 Task: Find connections with filter location La Chaux-de-Fonds with filter topic #marketing with filter profile language French with filter current company Honda Motorcycle & Scooter India Pvt. Ltd. with filter school FEROZE GANDHI INSTITUTE OF ENGG AND TECHNOLOGY , RAEBARELI with filter industry Ambulance Services with filter service category Marketing with filter keywords title Chief Executive Officer
Action: Mouse moved to (495, 77)
Screenshot: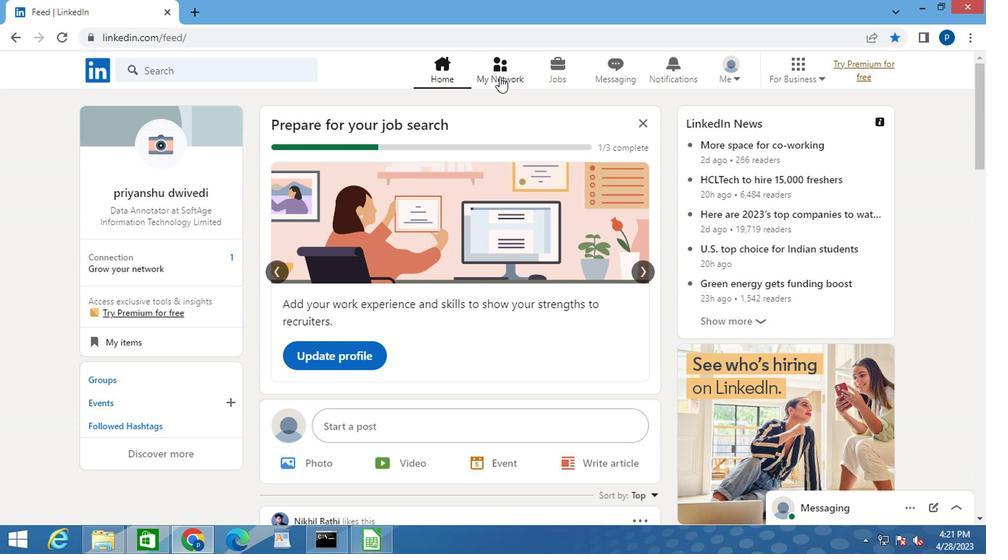 
Action: Mouse pressed left at (495, 77)
Screenshot: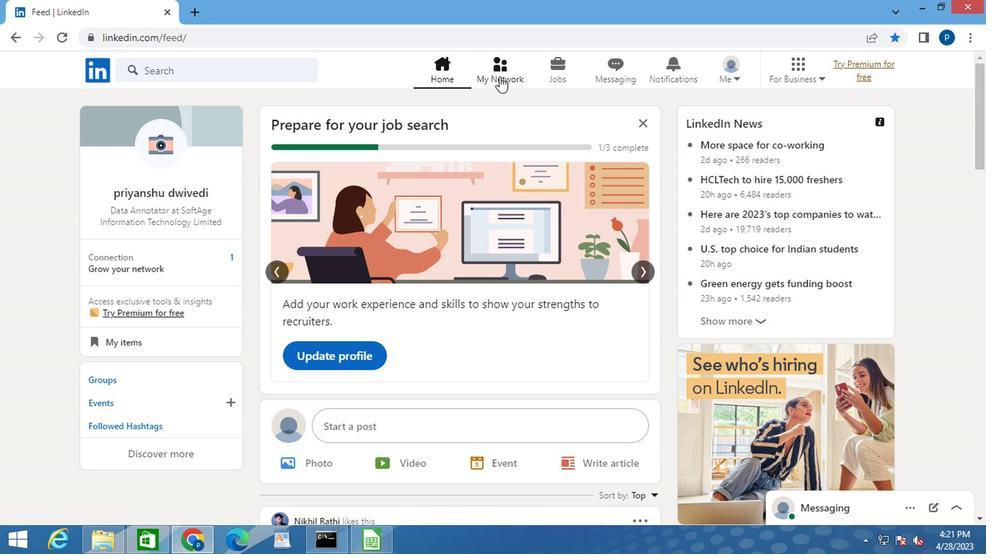 
Action: Mouse moved to (161, 158)
Screenshot: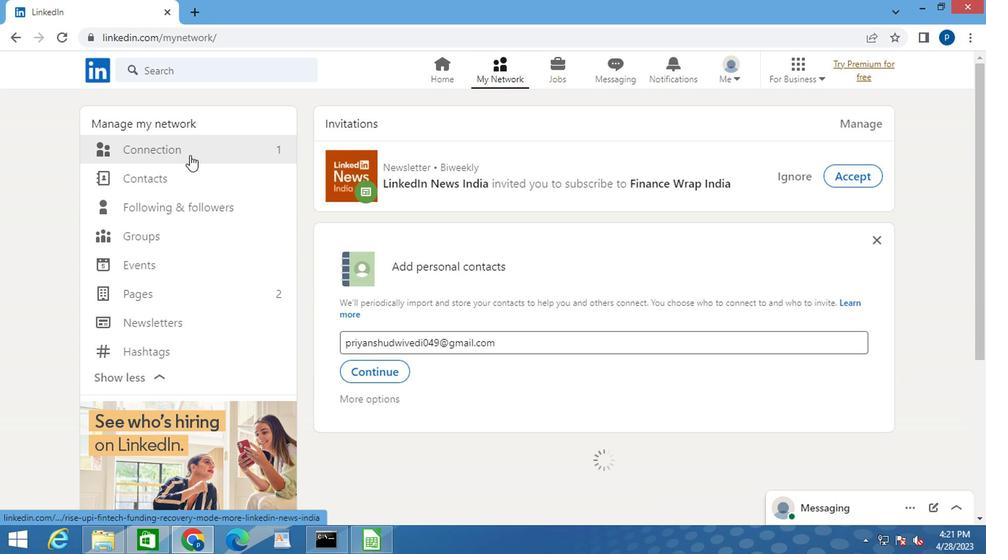
Action: Mouse pressed left at (161, 158)
Screenshot: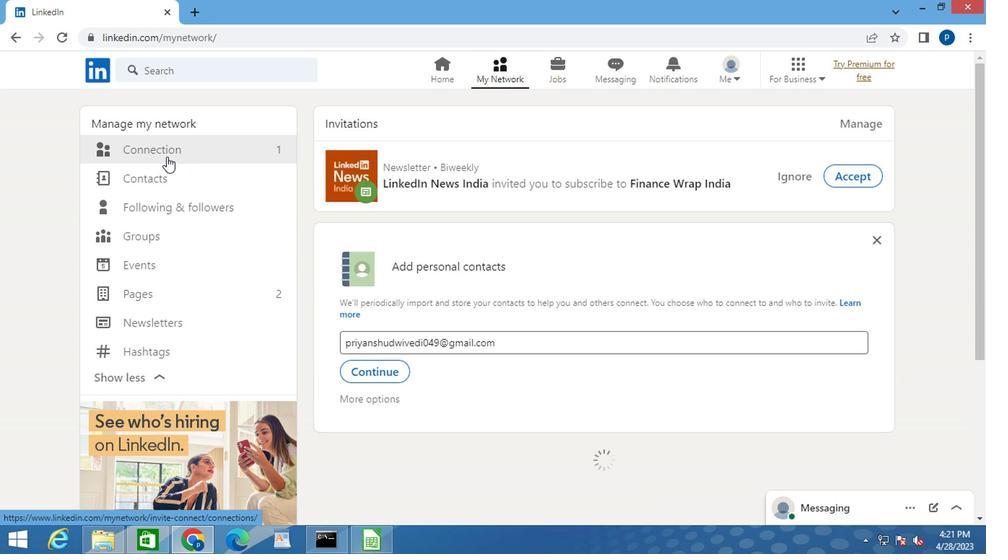 
Action: Mouse moved to (583, 146)
Screenshot: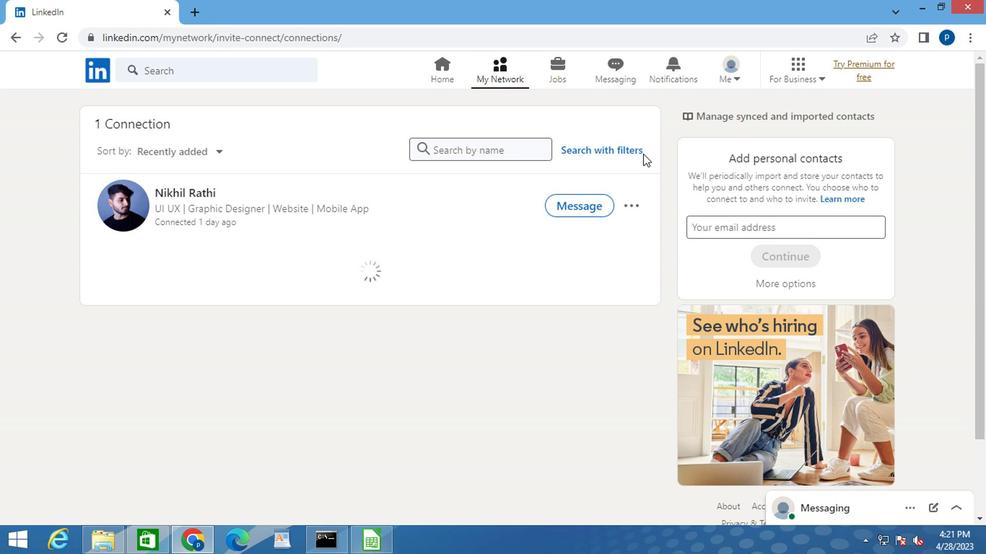 
Action: Mouse pressed left at (583, 146)
Screenshot: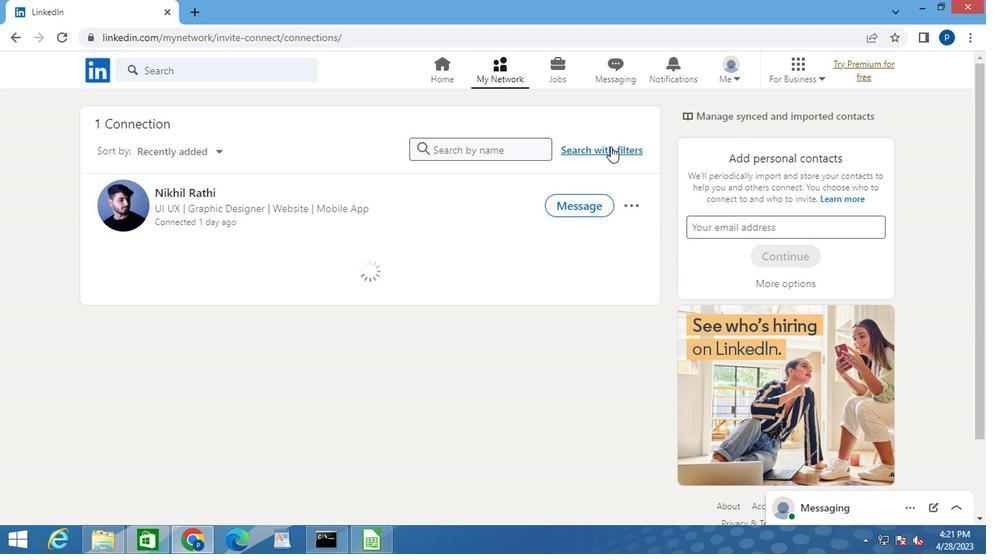 
Action: Mouse moved to (544, 112)
Screenshot: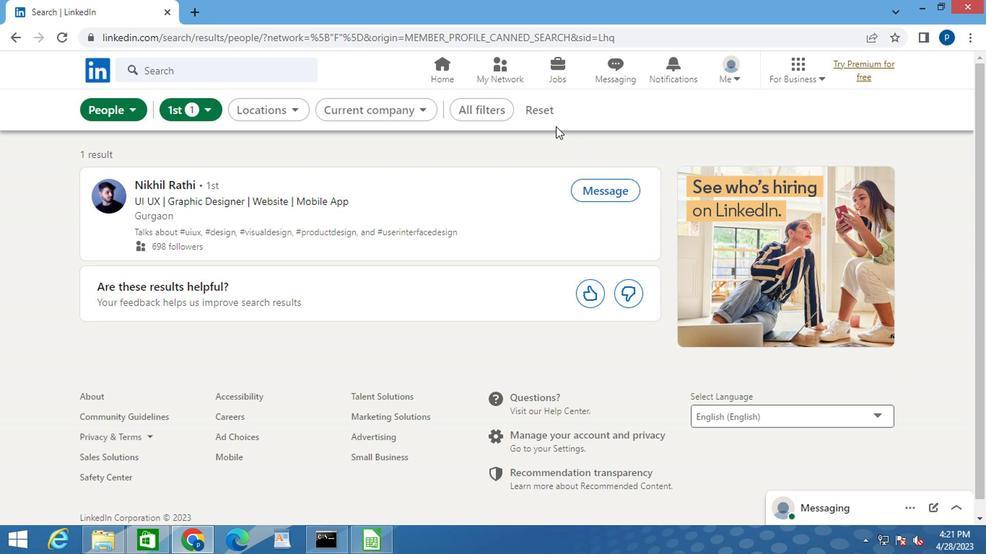 
Action: Mouse pressed left at (544, 112)
Screenshot: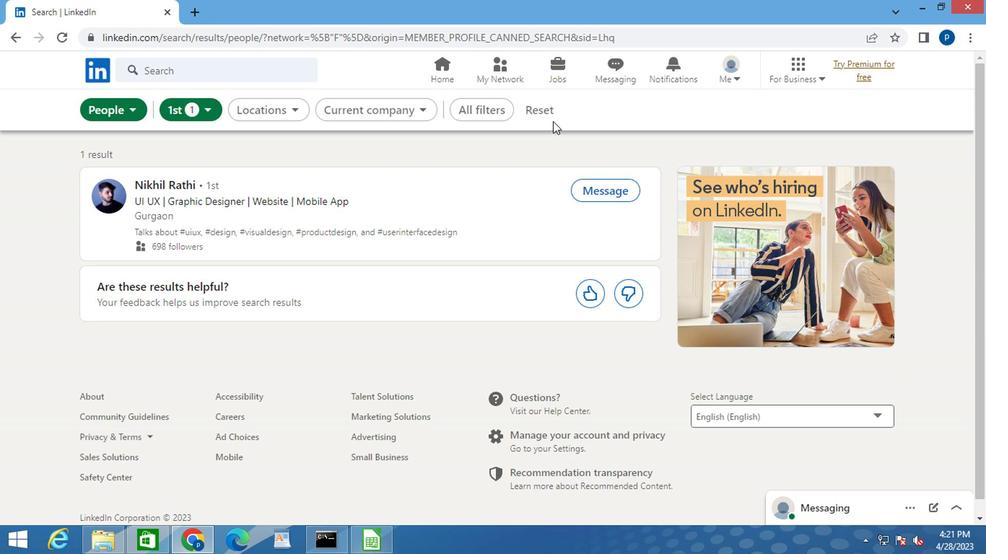 
Action: Mouse moved to (519, 113)
Screenshot: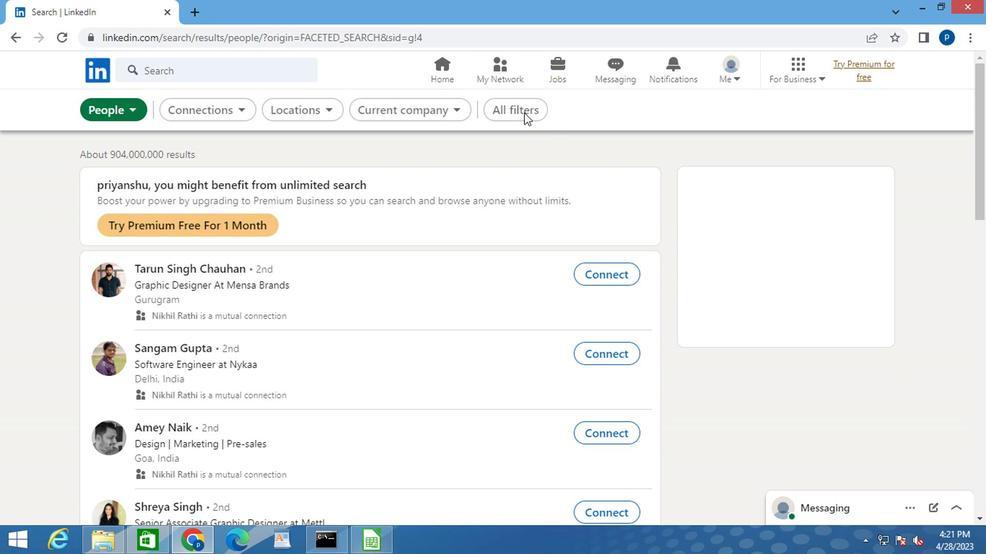 
Action: Mouse pressed left at (519, 113)
Screenshot: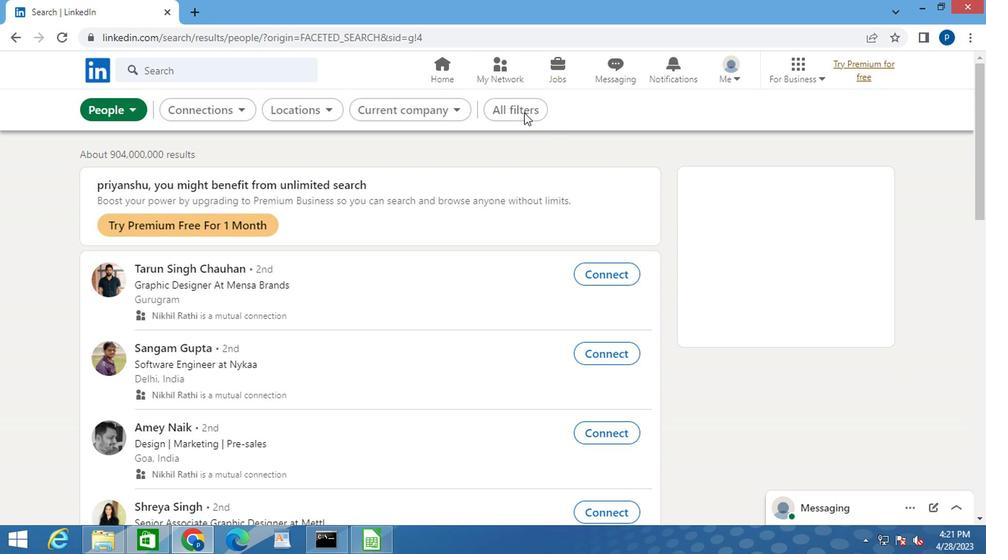 
Action: Mouse moved to (764, 267)
Screenshot: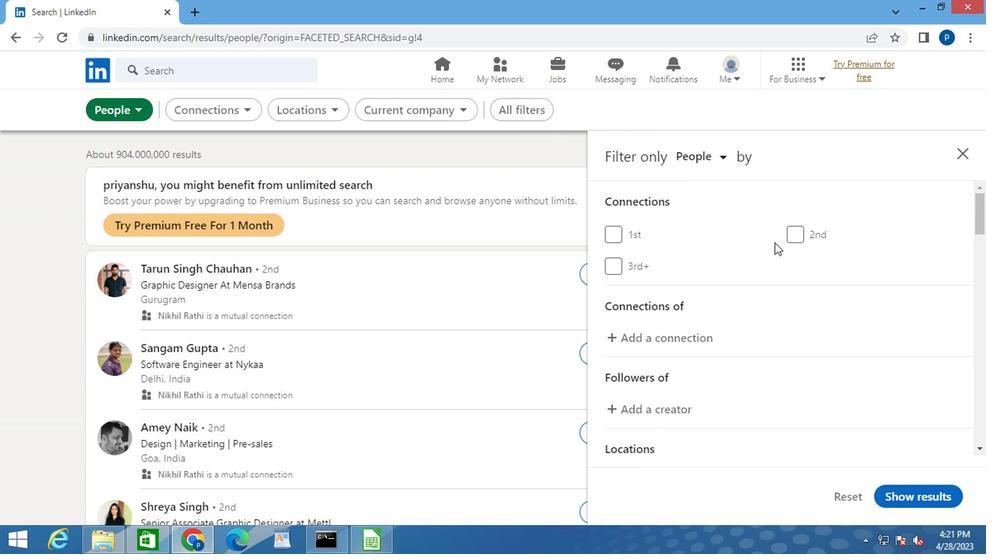 
Action: Mouse scrolled (764, 266) with delta (0, -1)
Screenshot: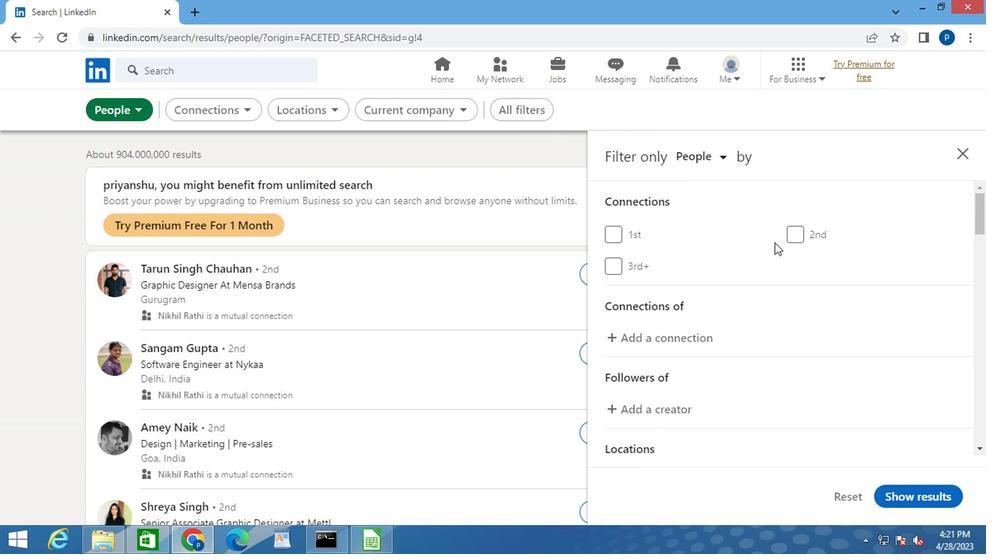
Action: Mouse moved to (764, 267)
Screenshot: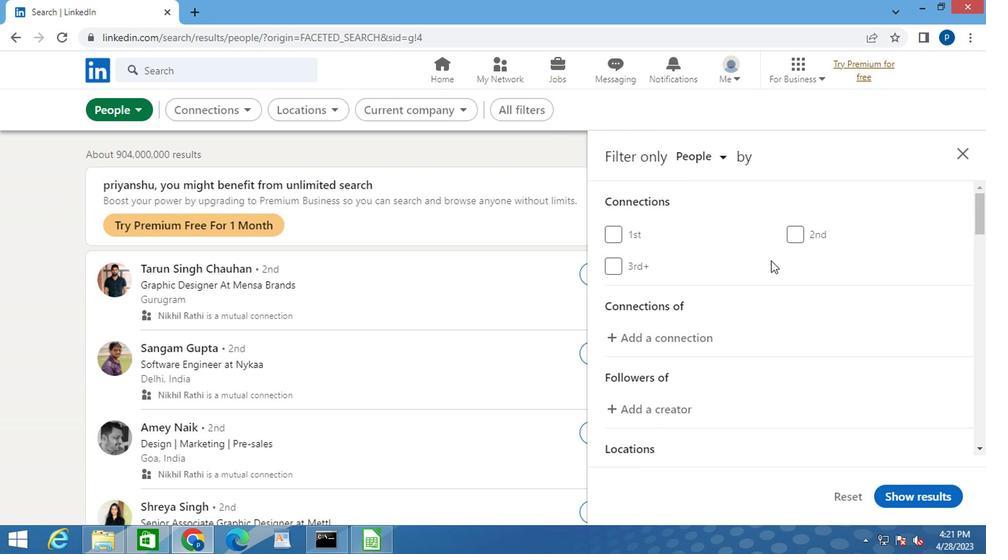 
Action: Mouse scrolled (764, 267) with delta (0, 0)
Screenshot: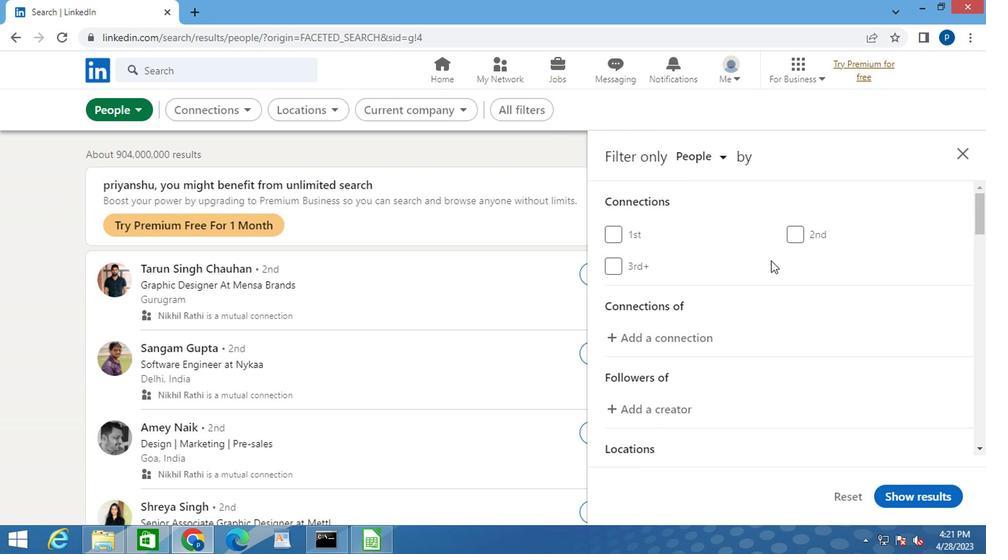 
Action: Mouse moved to (763, 268)
Screenshot: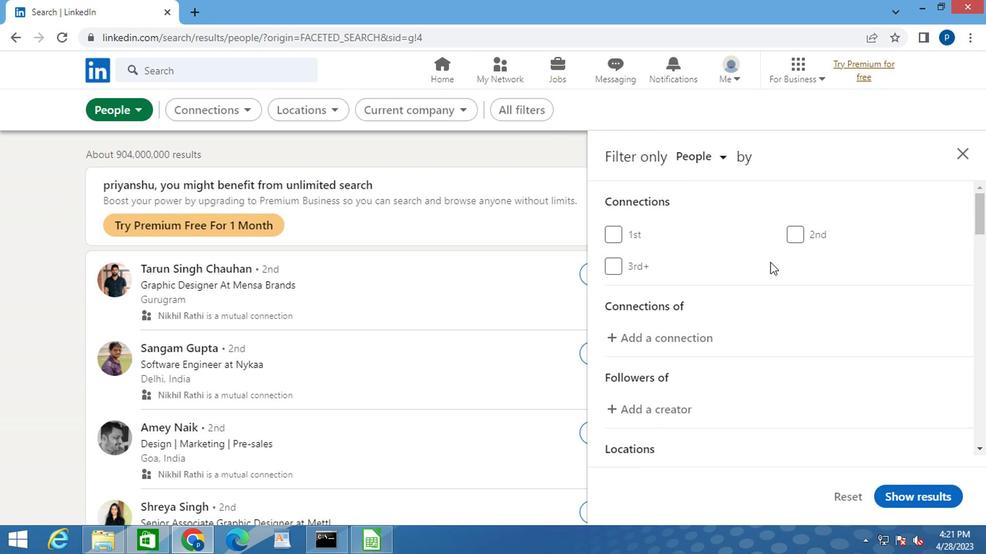 
Action: Mouse scrolled (763, 267) with delta (0, 0)
Screenshot: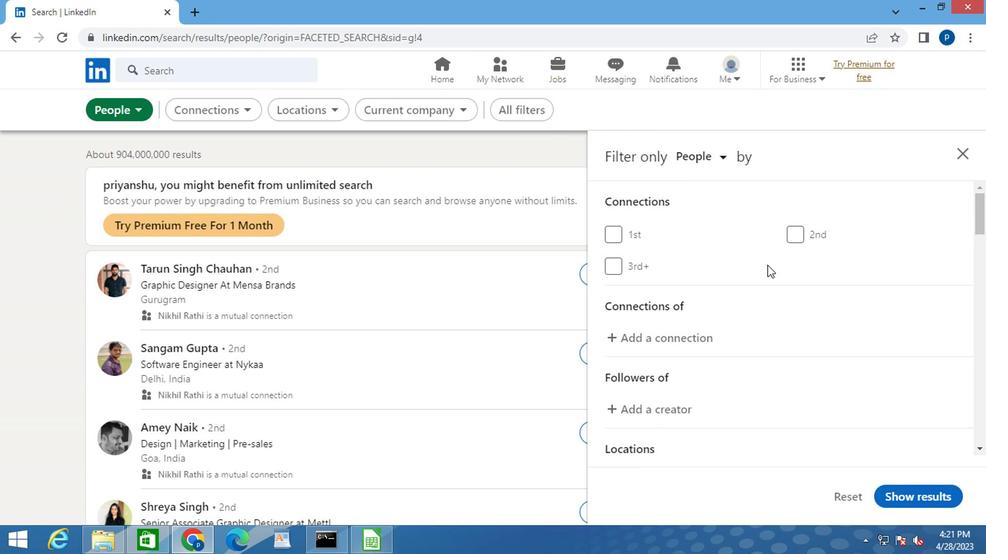 
Action: Mouse moved to (802, 326)
Screenshot: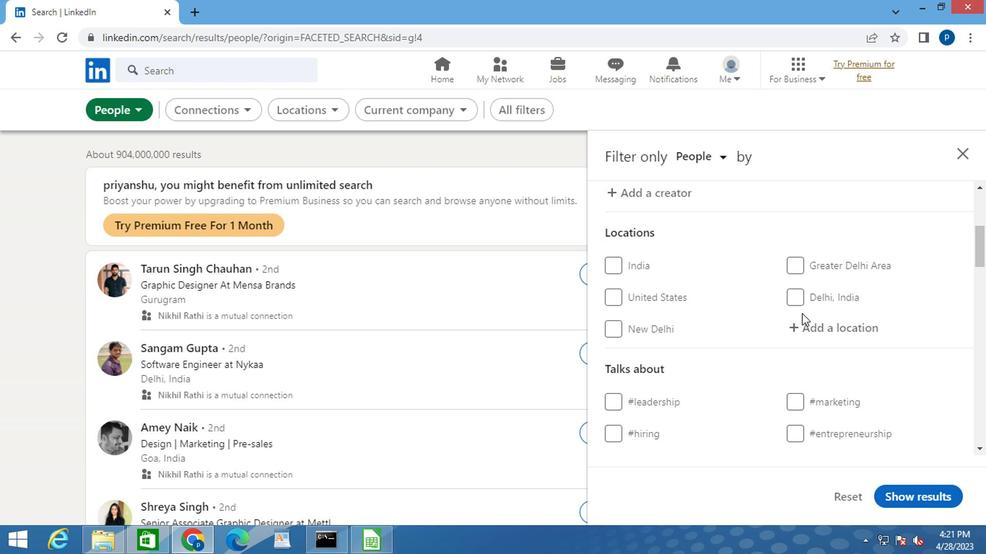 
Action: Mouse pressed left at (802, 326)
Screenshot: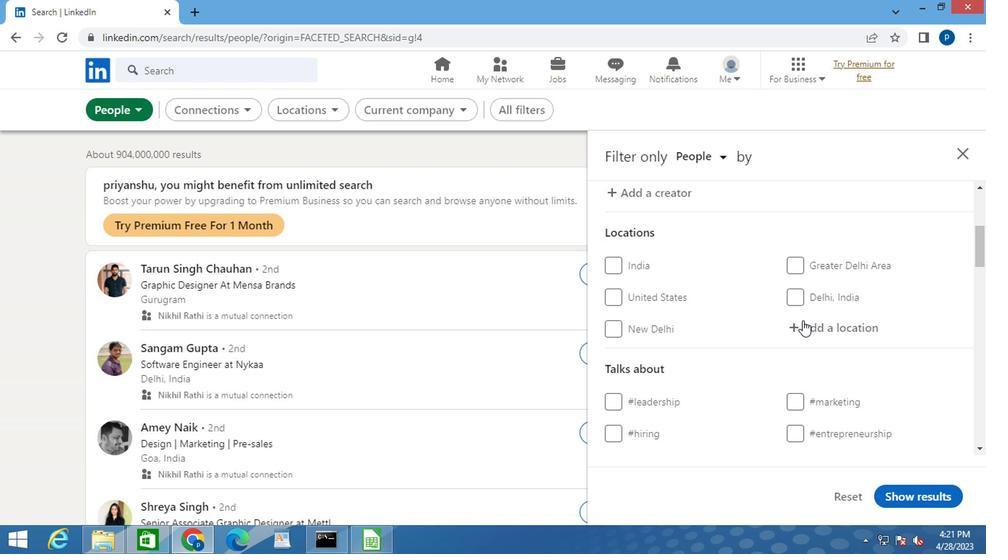 
Action: Key pressed l<Key.caps_lock>a<Key.space><Key.caps_lock>c<Key.caps_lock>haux
Screenshot: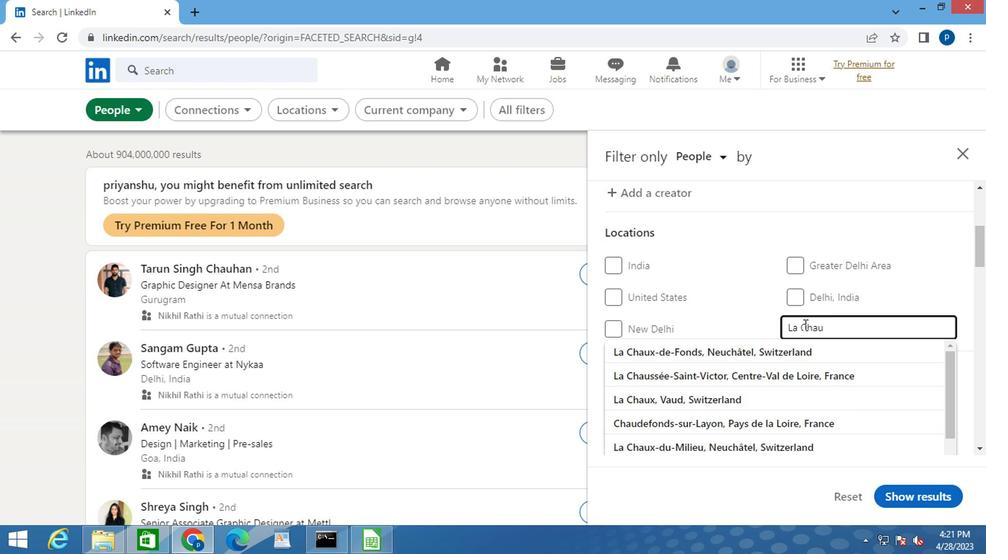 
Action: Mouse moved to (759, 350)
Screenshot: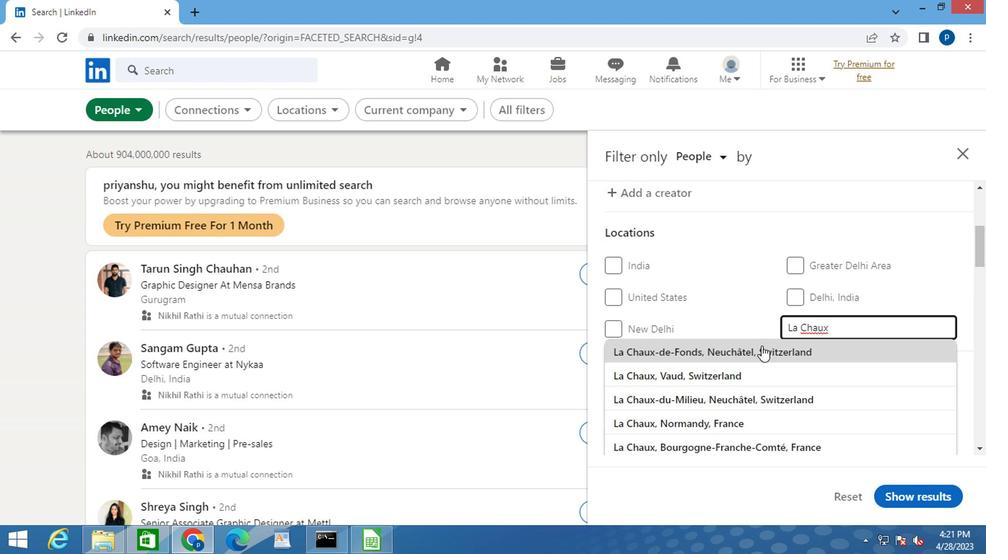 
Action: Mouse pressed left at (759, 350)
Screenshot: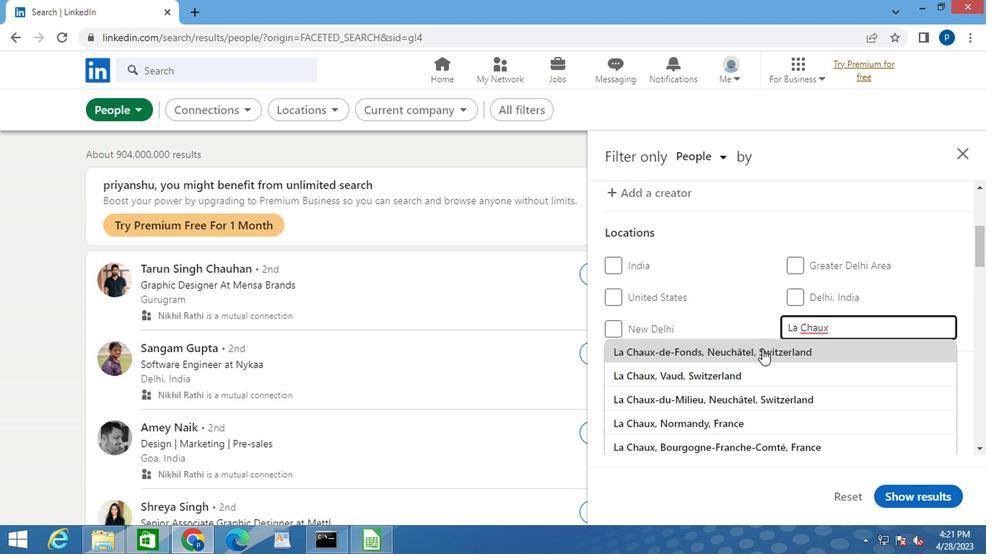 
Action: Mouse moved to (734, 329)
Screenshot: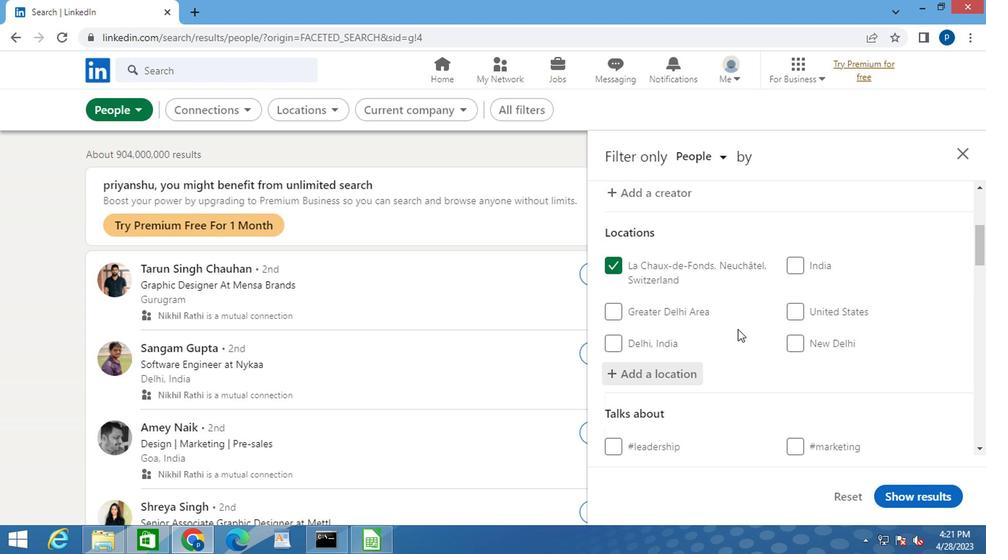 
Action: Mouse scrolled (734, 329) with delta (0, 0)
Screenshot: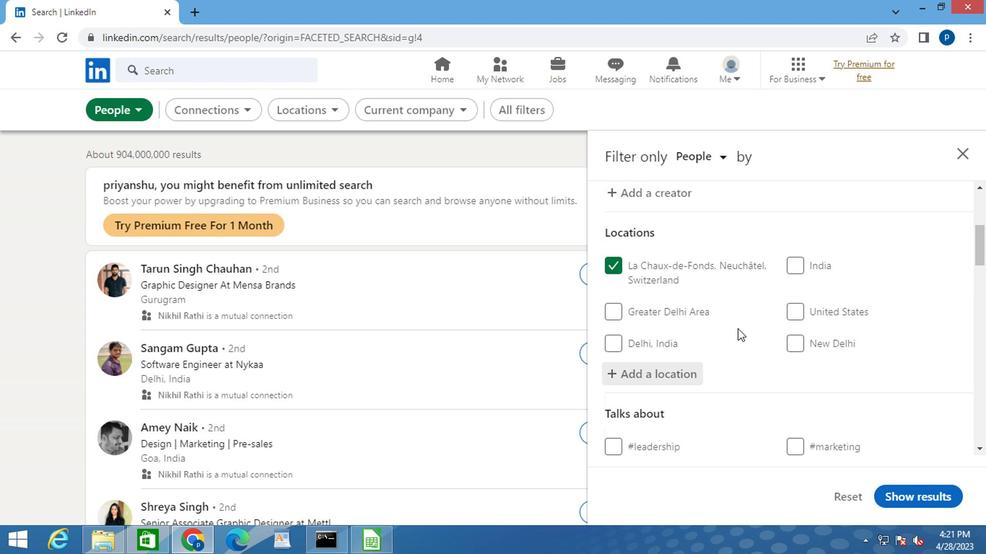 
Action: Mouse scrolled (734, 329) with delta (0, 0)
Screenshot: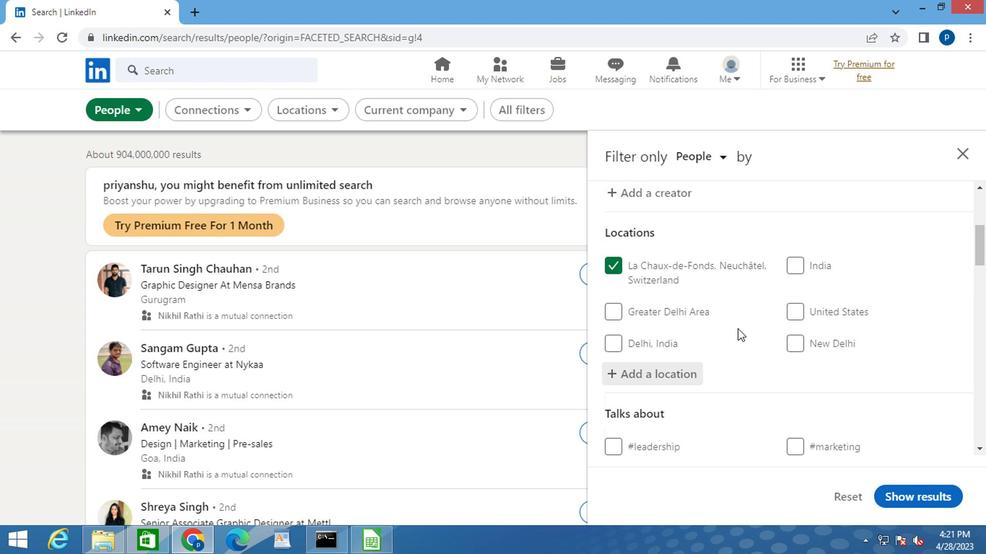 
Action: Mouse moved to (804, 365)
Screenshot: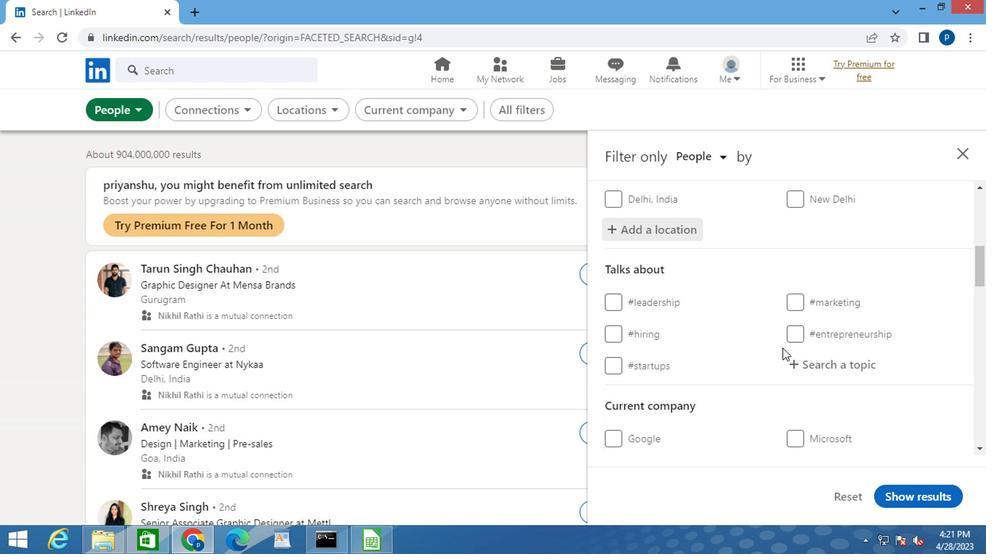 
Action: Mouse pressed left at (804, 365)
Screenshot: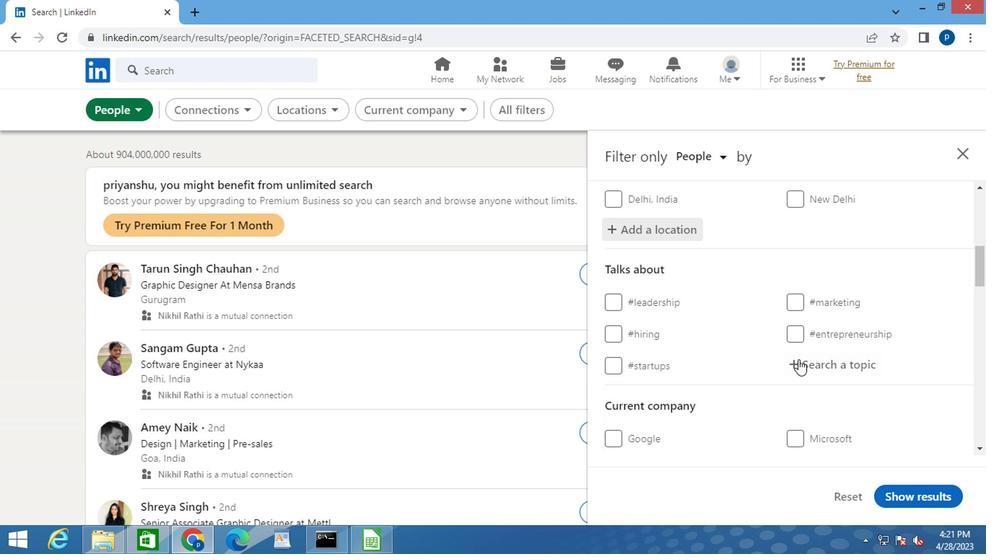 
Action: Key pressed <Key.shift>#MARKETING
Screenshot: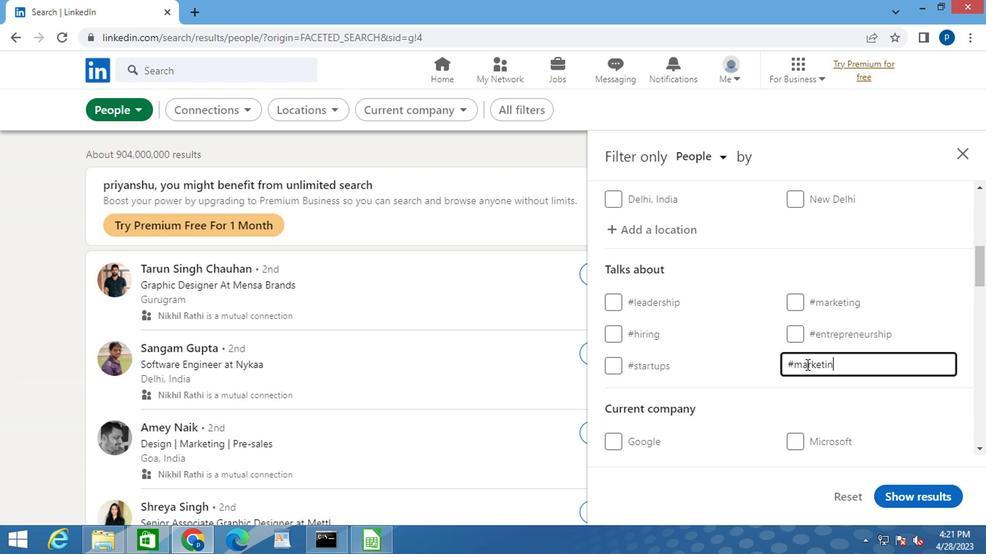 
Action: Mouse moved to (813, 379)
Screenshot: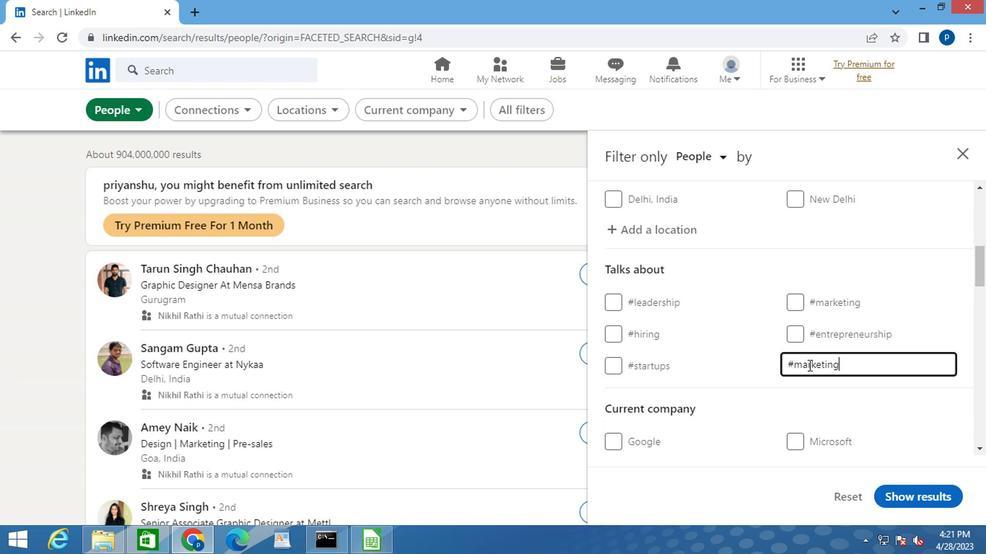 
Action: Mouse scrolled (813, 379) with delta (0, 0)
Screenshot: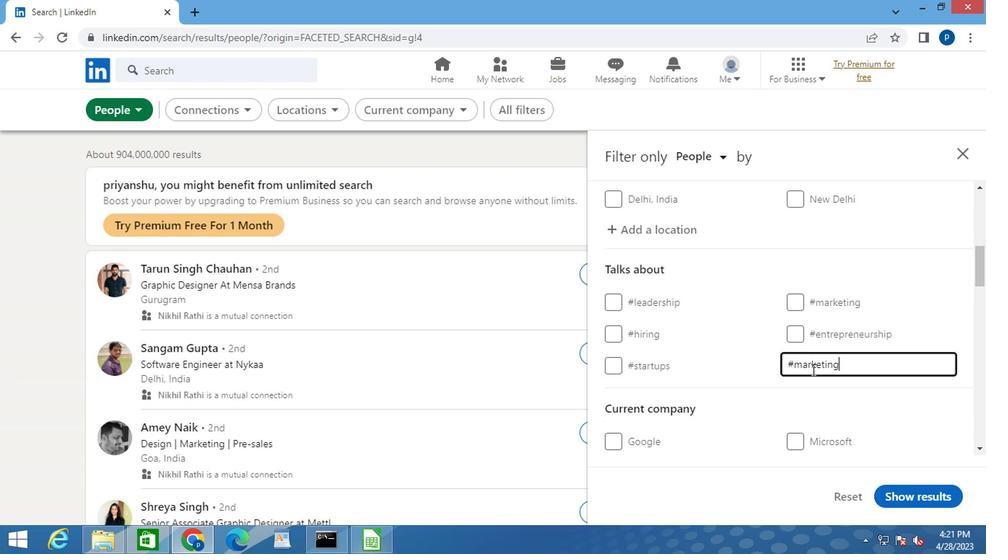
Action: Mouse scrolled (813, 379) with delta (0, 0)
Screenshot: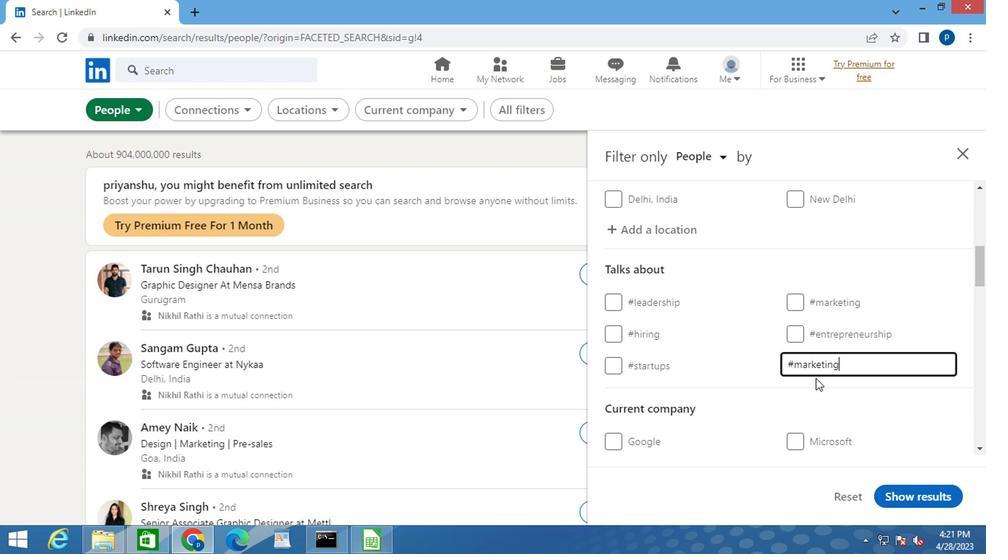
Action: Mouse moved to (771, 360)
Screenshot: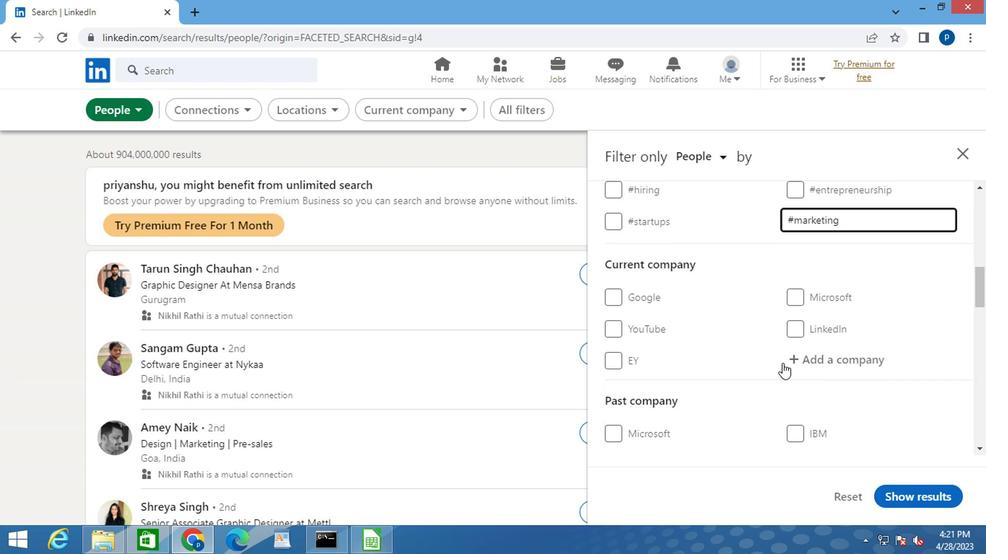 
Action: Mouse scrolled (771, 360) with delta (0, 0)
Screenshot: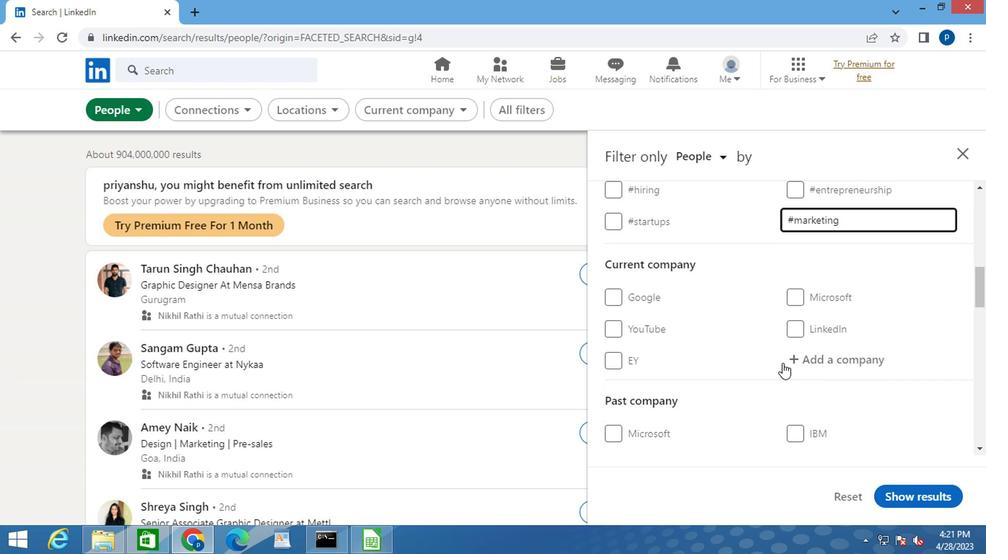 
Action: Mouse scrolled (771, 360) with delta (0, 0)
Screenshot: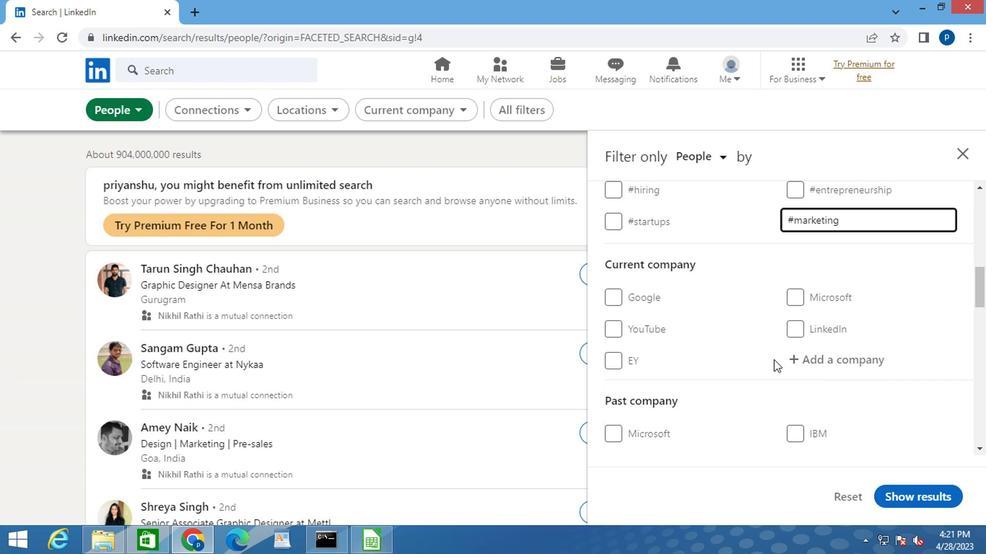 
Action: Mouse moved to (729, 343)
Screenshot: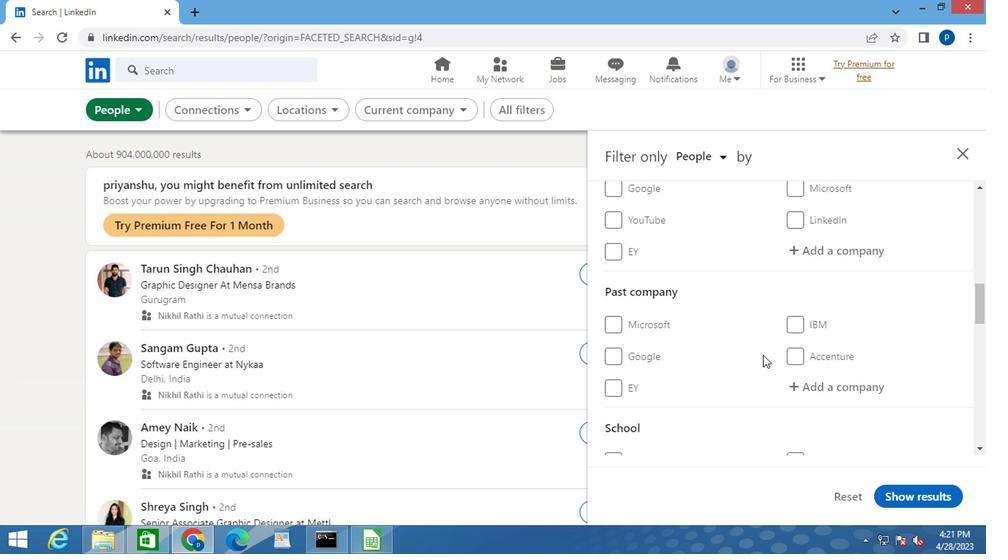 
Action: Mouse scrolled (729, 342) with delta (0, -1)
Screenshot: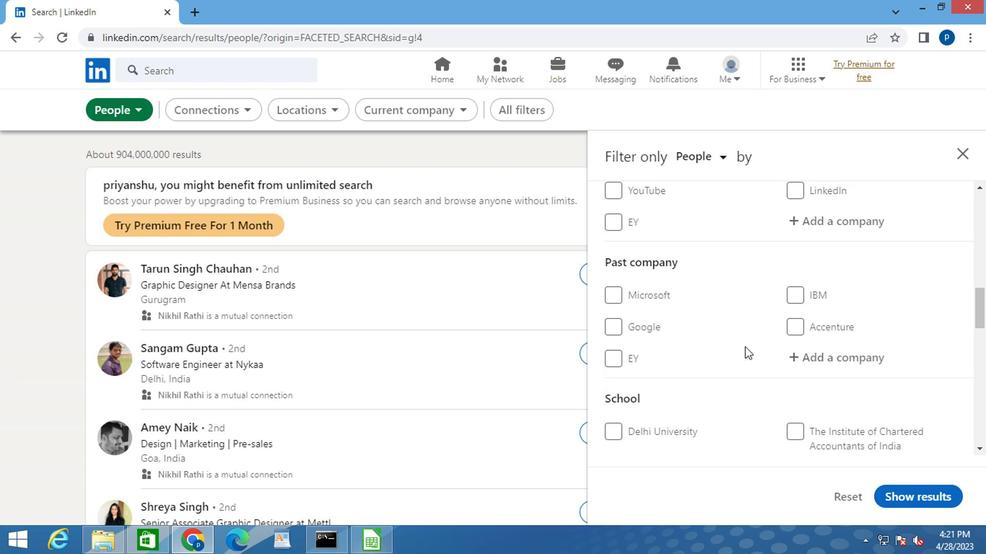 
Action: Mouse scrolled (729, 342) with delta (0, -1)
Screenshot: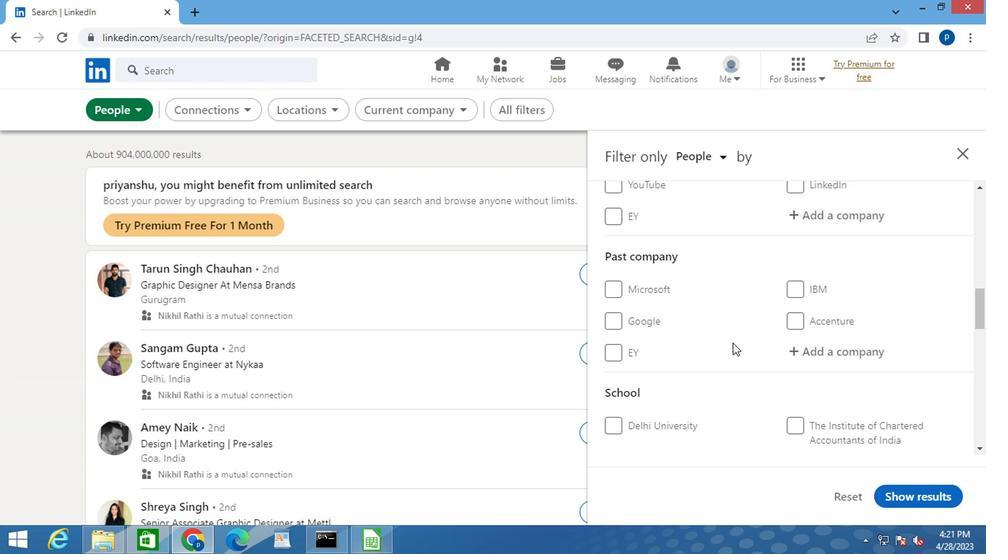 
Action: Mouse scrolled (729, 342) with delta (0, -1)
Screenshot: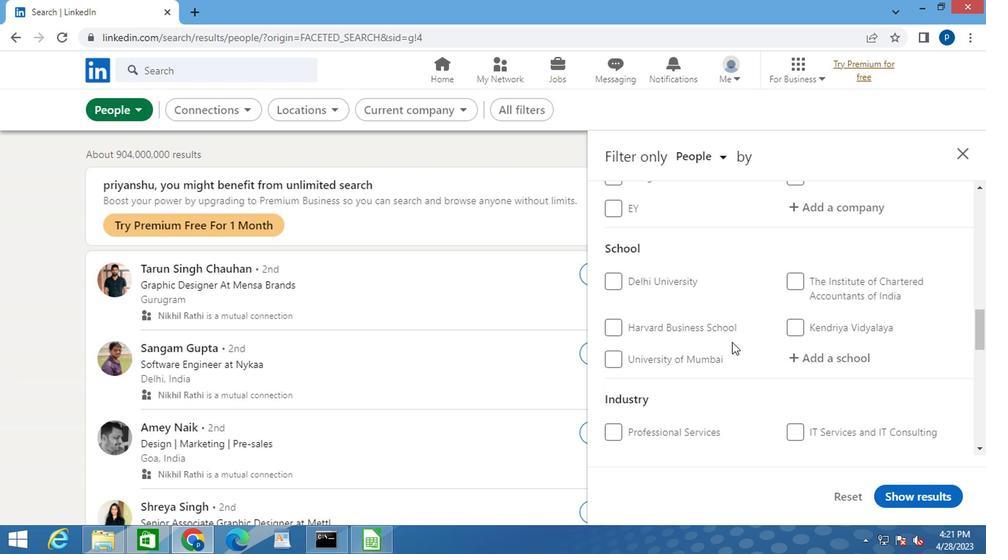 
Action: Mouse scrolled (729, 342) with delta (0, -1)
Screenshot: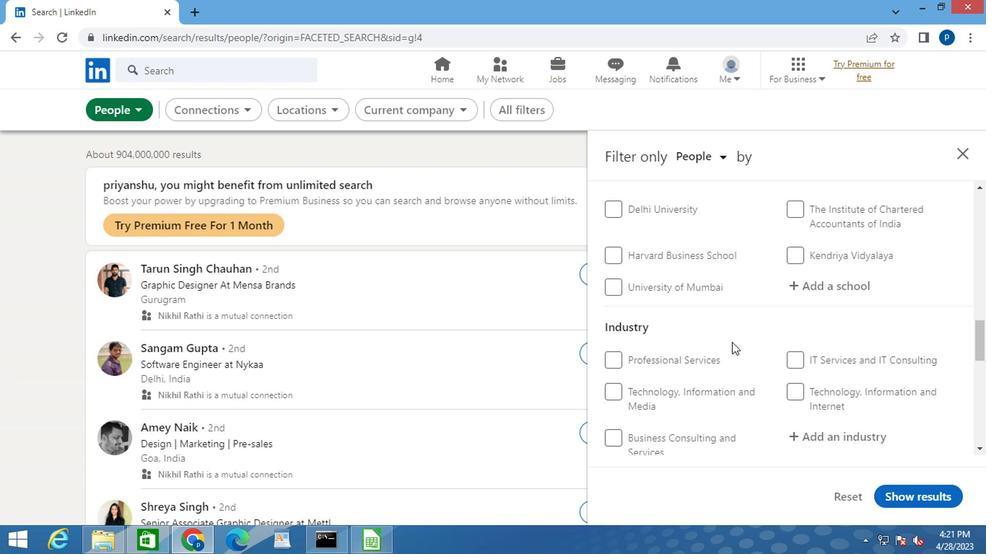 
Action: Mouse scrolled (729, 342) with delta (0, -1)
Screenshot: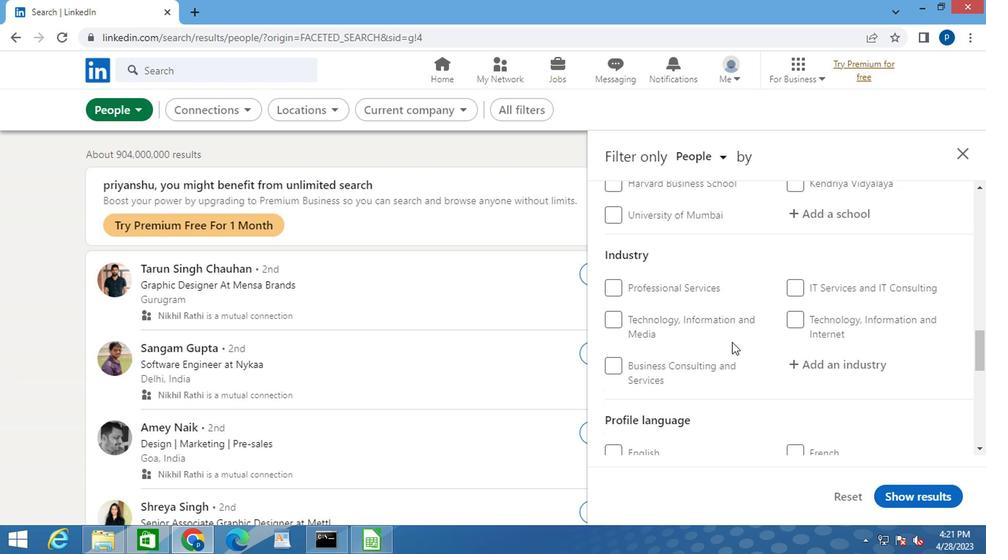 
Action: Mouse scrolled (729, 342) with delta (0, -1)
Screenshot: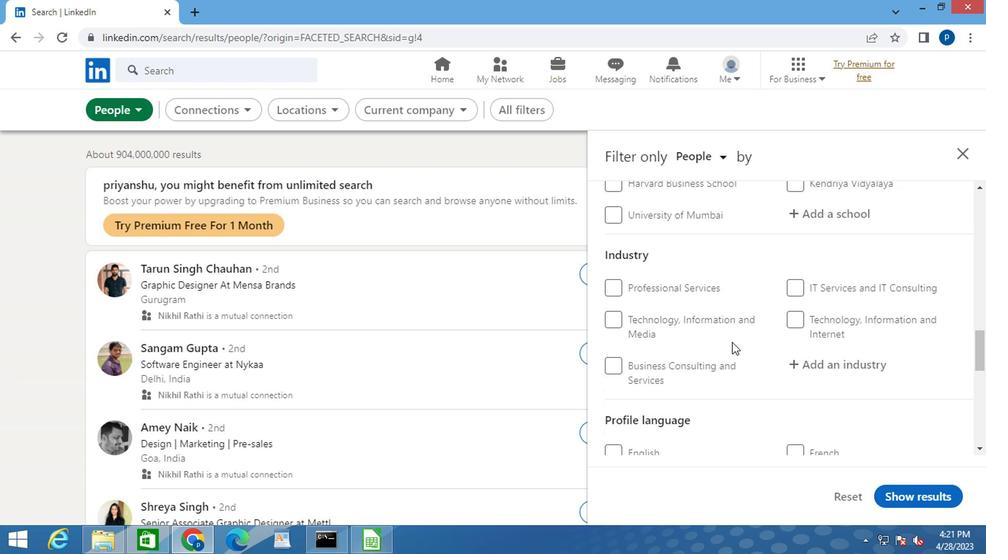 
Action: Mouse moved to (794, 310)
Screenshot: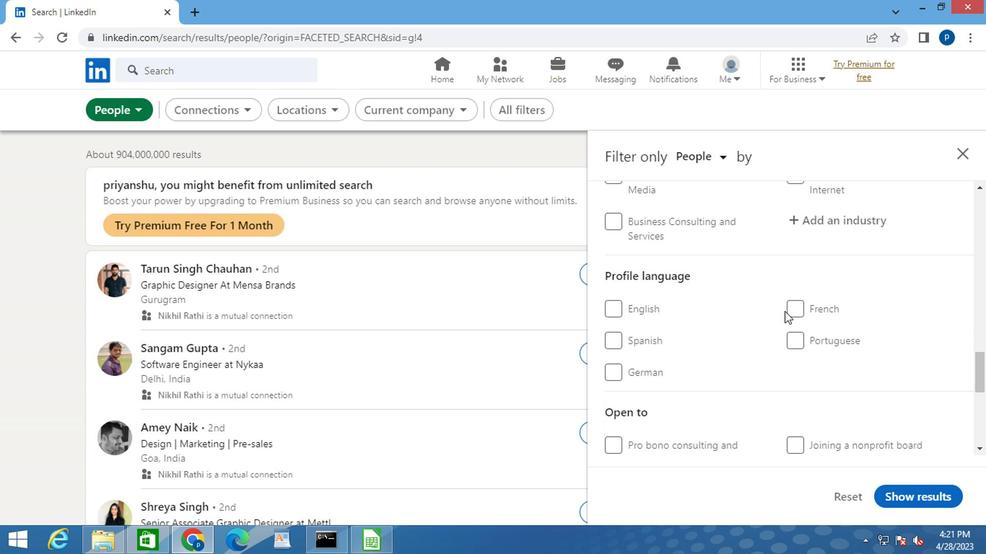 
Action: Mouse pressed left at (794, 310)
Screenshot: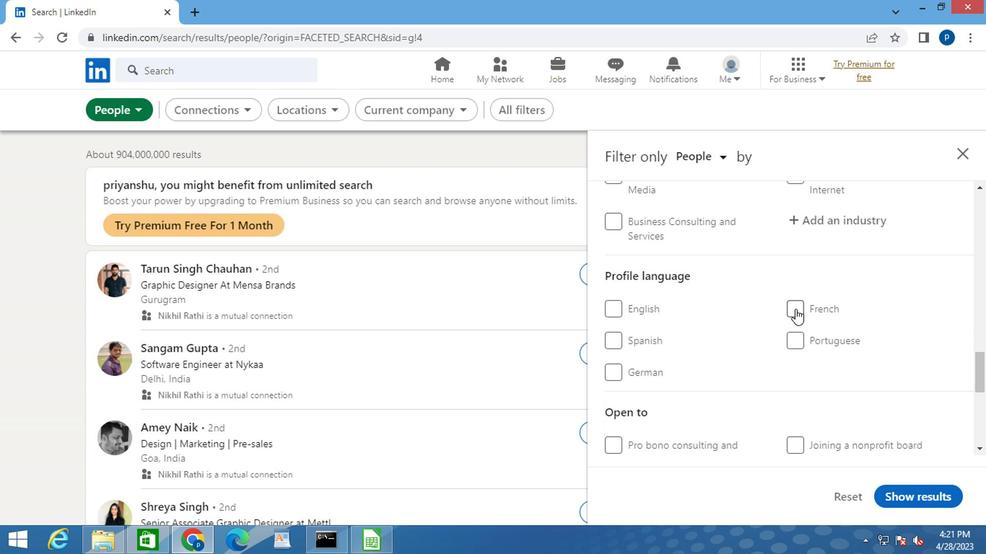 
Action: Mouse moved to (793, 294)
Screenshot: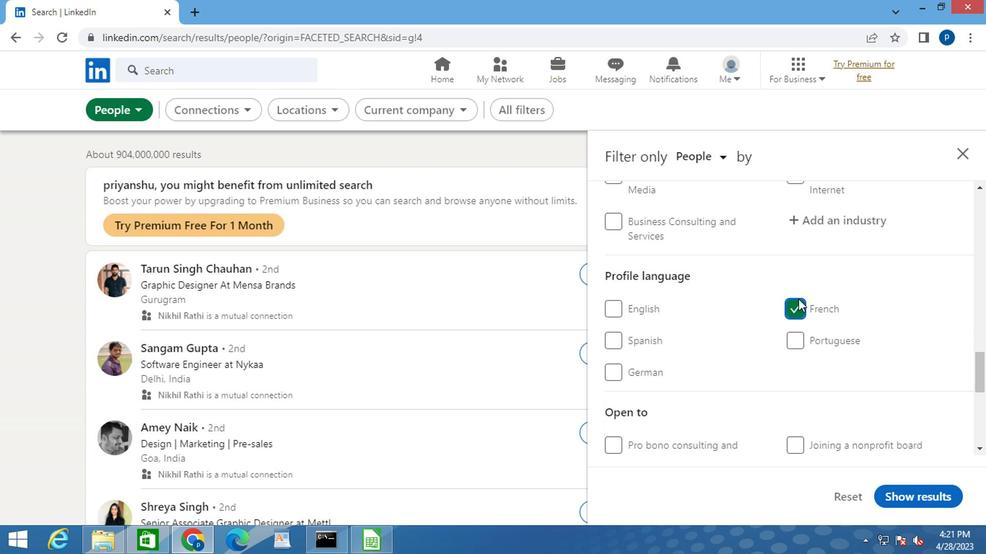 
Action: Mouse scrolled (793, 294) with delta (0, 0)
Screenshot: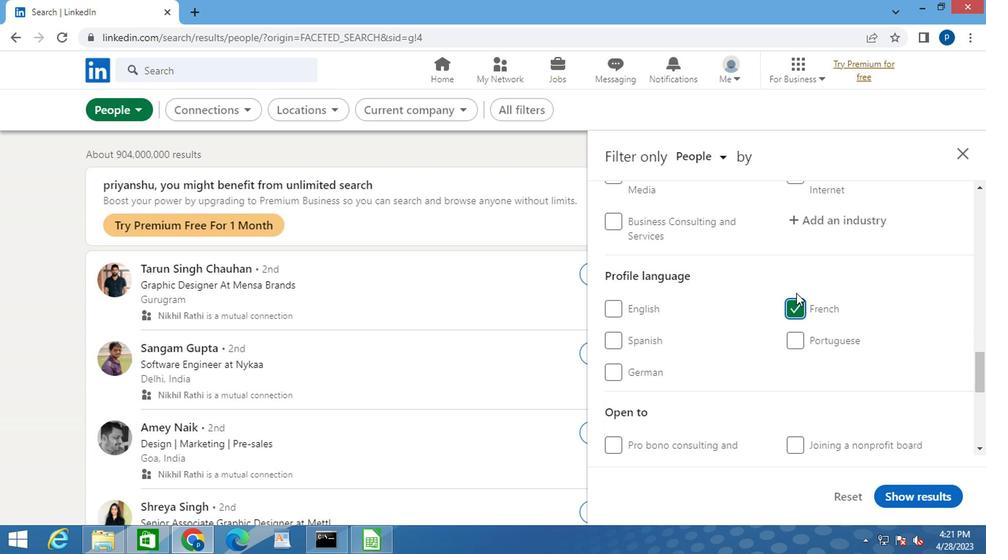 
Action: Mouse scrolled (793, 294) with delta (0, 0)
Screenshot: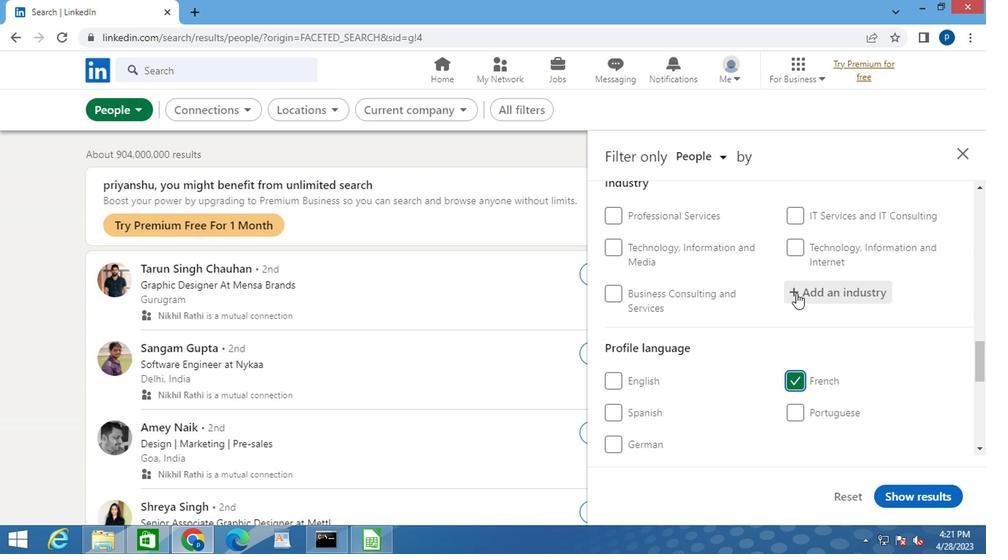 
Action: Mouse scrolled (793, 294) with delta (0, 0)
Screenshot: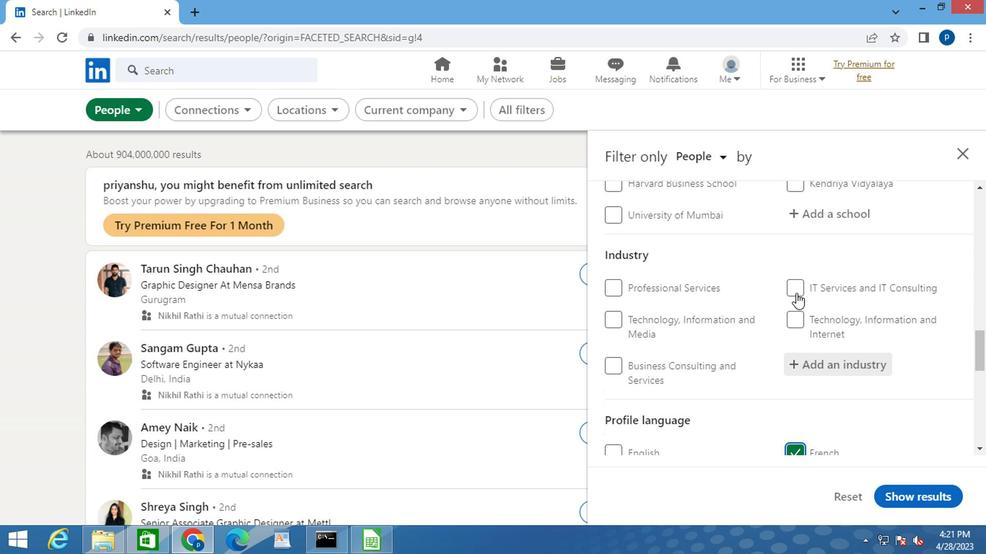 
Action: Mouse scrolled (793, 294) with delta (0, 0)
Screenshot: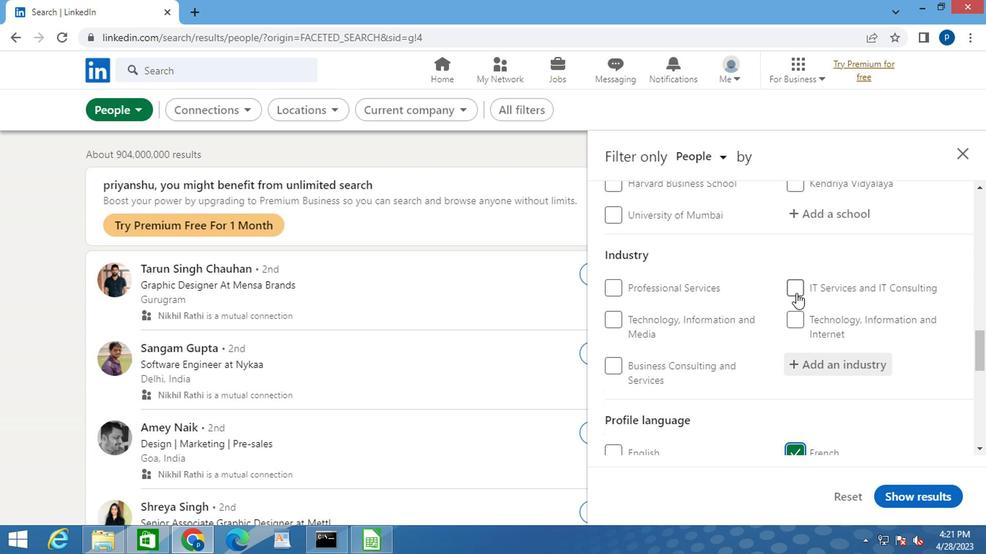 
Action: Mouse scrolled (793, 294) with delta (0, 0)
Screenshot: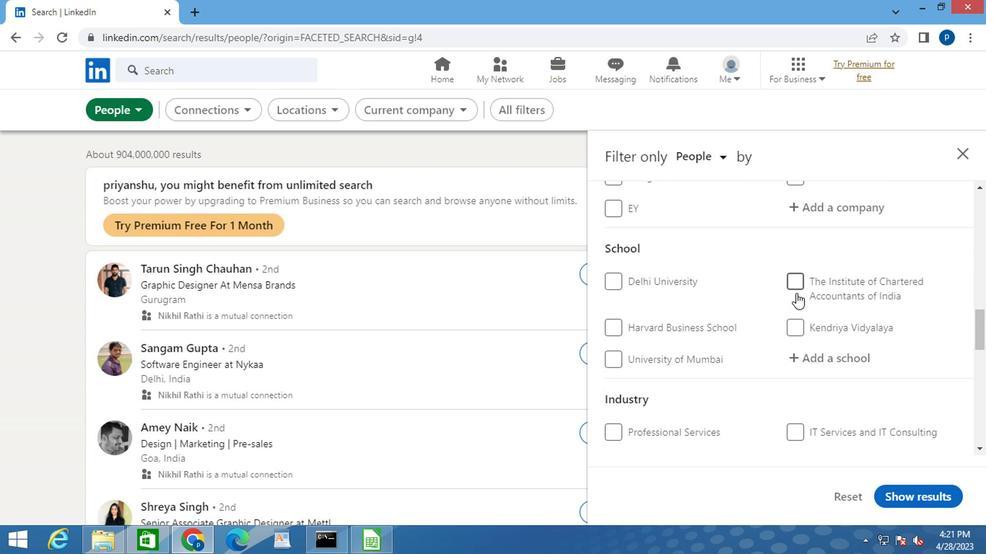 
Action: Mouse scrolled (793, 294) with delta (0, 0)
Screenshot: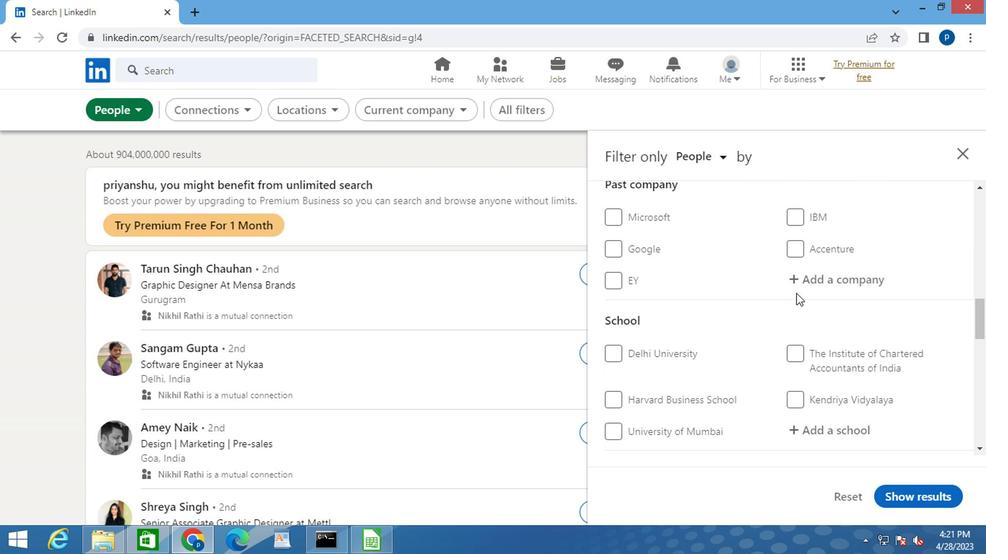 
Action: Mouse scrolled (793, 294) with delta (0, 0)
Screenshot: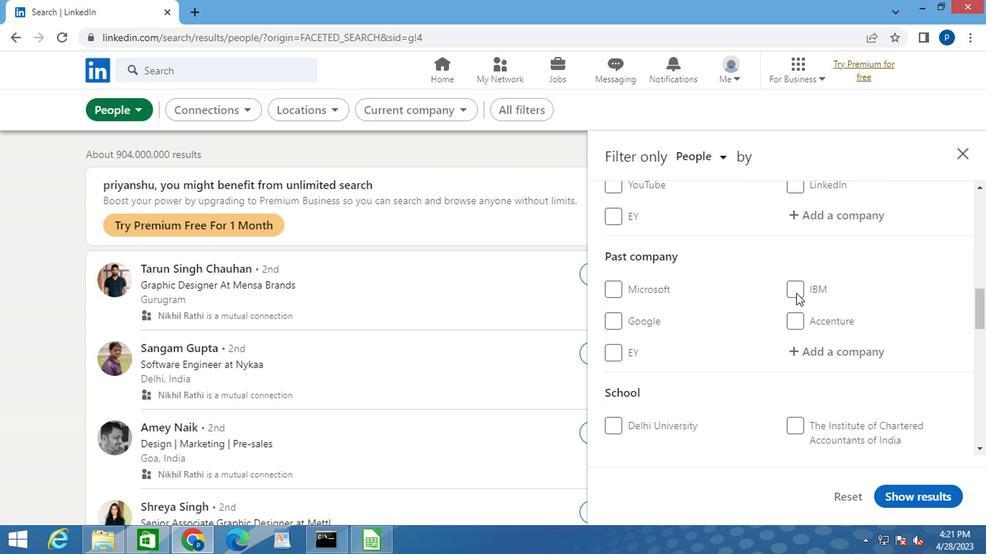 
Action: Mouse scrolled (793, 294) with delta (0, 0)
Screenshot: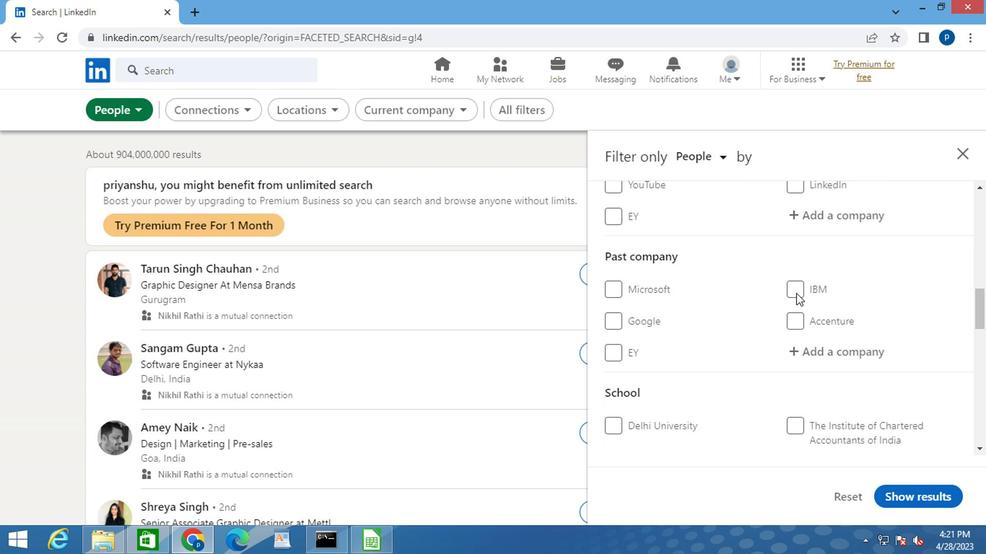 
Action: Mouse moved to (800, 357)
Screenshot: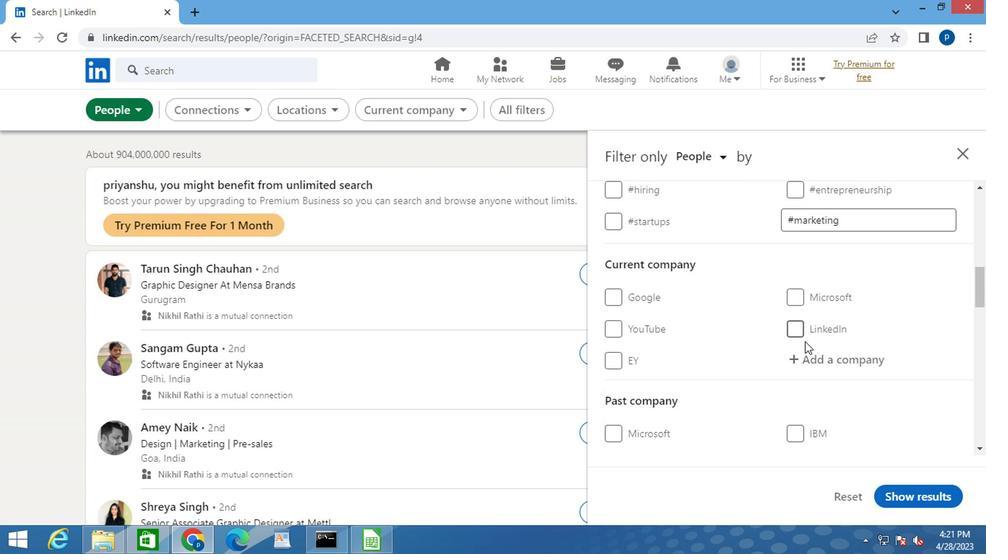 
Action: Mouse pressed left at (800, 357)
Screenshot: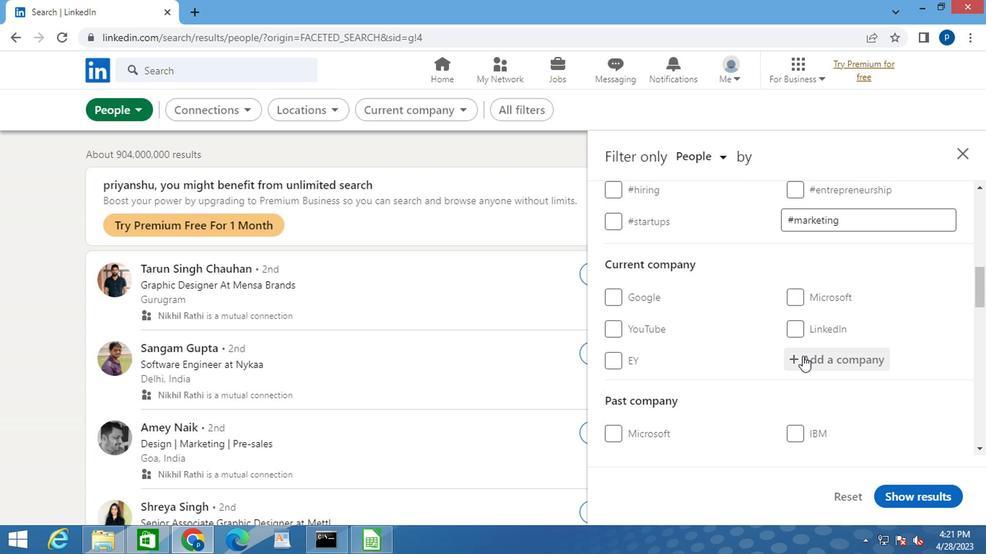
Action: Key pressed <Key.caps_lock>H<Key.caps_lock>ONDA<Key.space><Key.caps_lock>M<Key.caps_lock>OTORCYCLE
Screenshot: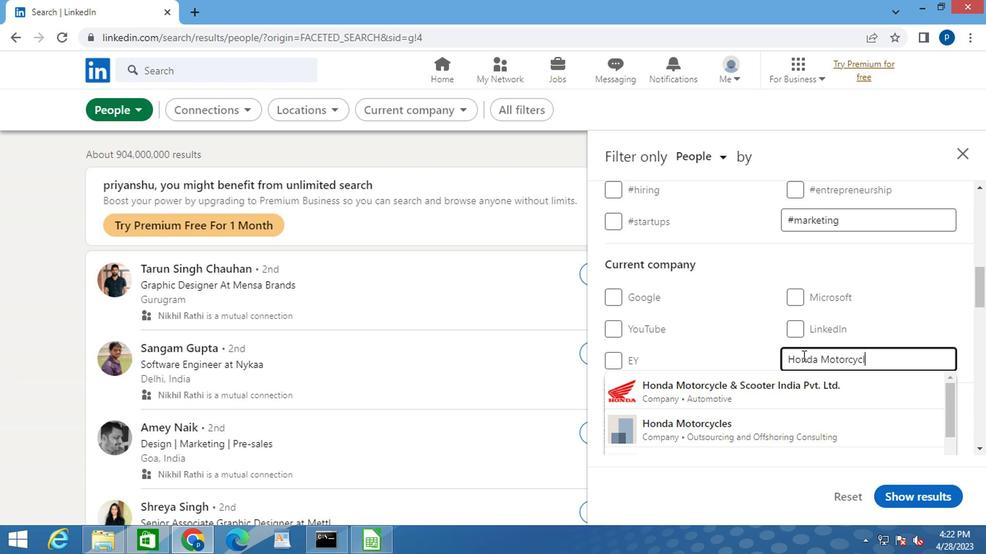 
Action: Mouse moved to (765, 388)
Screenshot: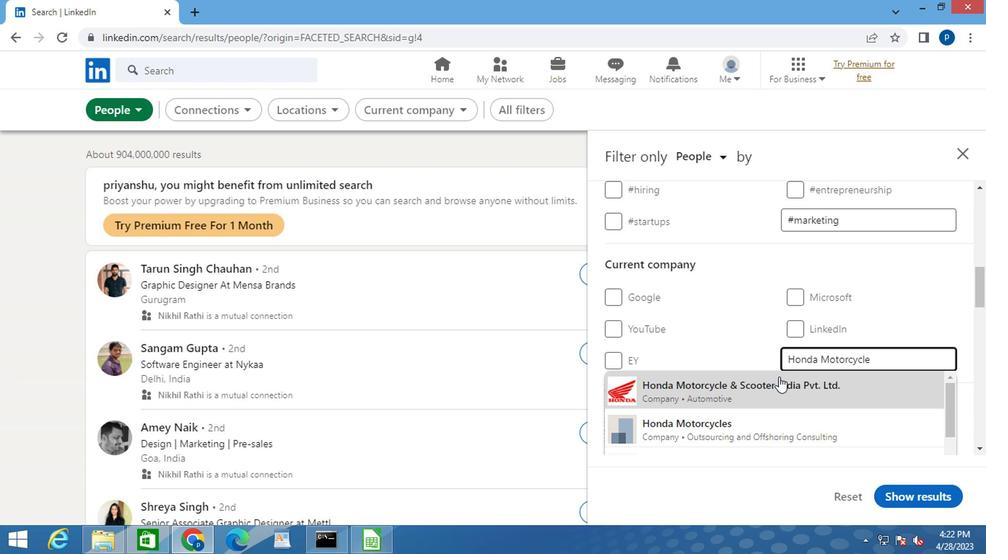 
Action: Mouse pressed left at (765, 388)
Screenshot: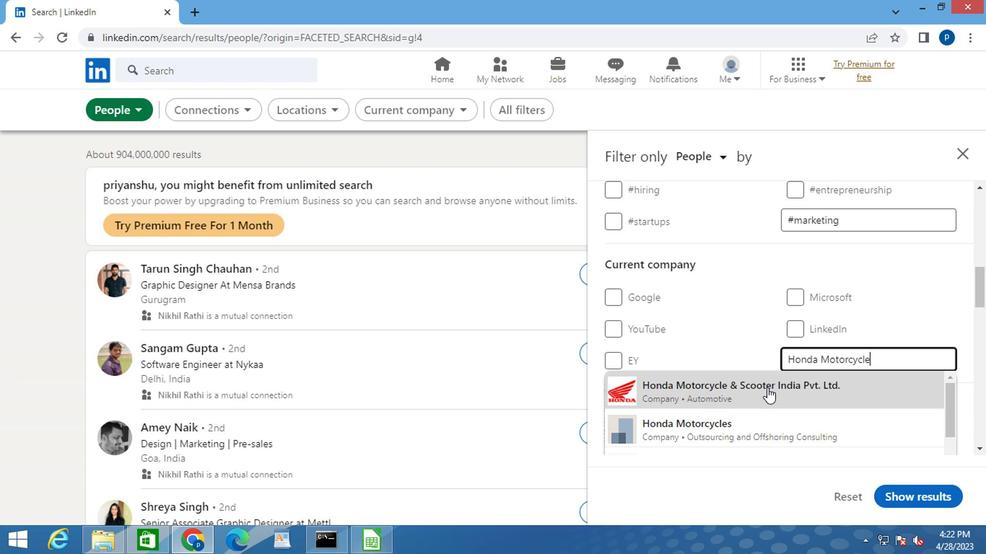
Action: Mouse moved to (725, 343)
Screenshot: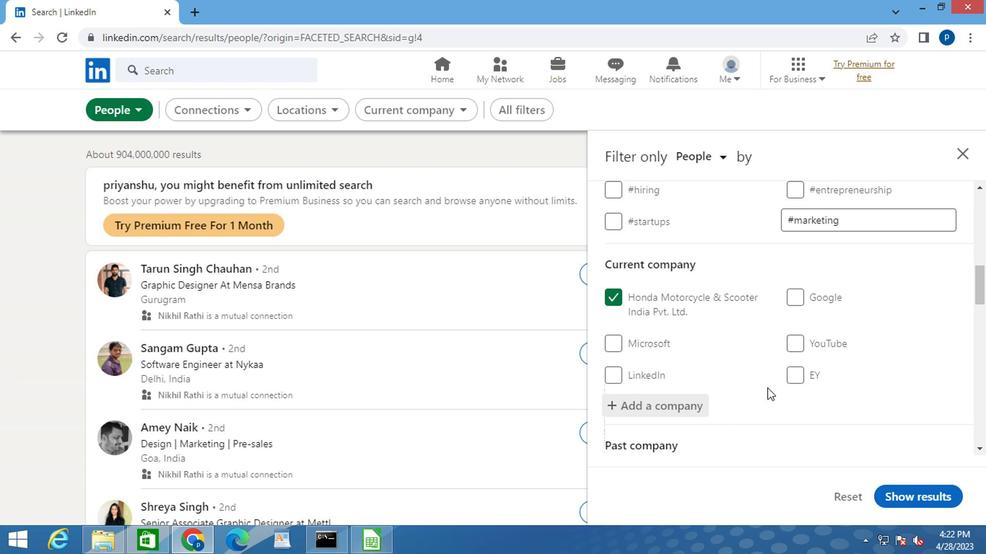 
Action: Mouse scrolled (725, 342) with delta (0, -1)
Screenshot: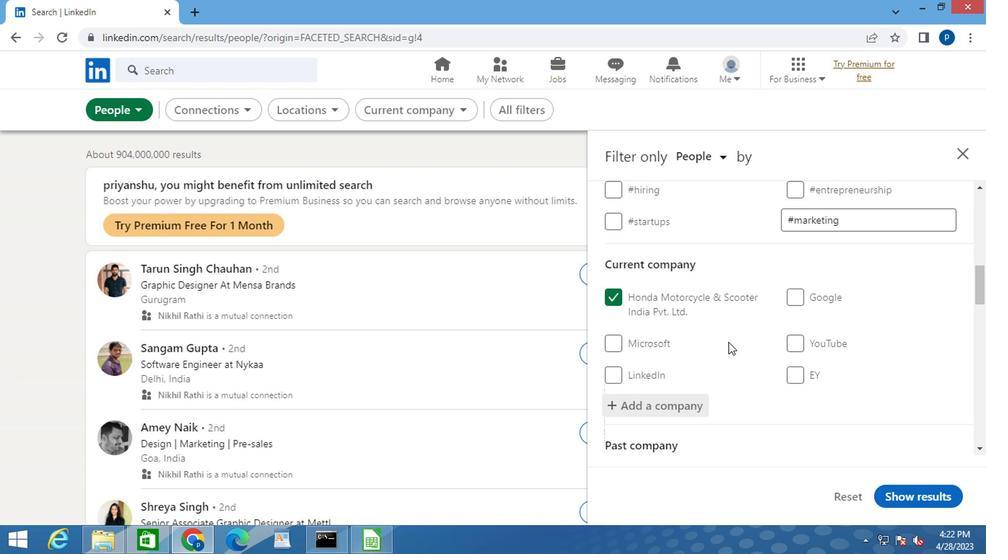 
Action: Mouse scrolled (725, 342) with delta (0, -1)
Screenshot: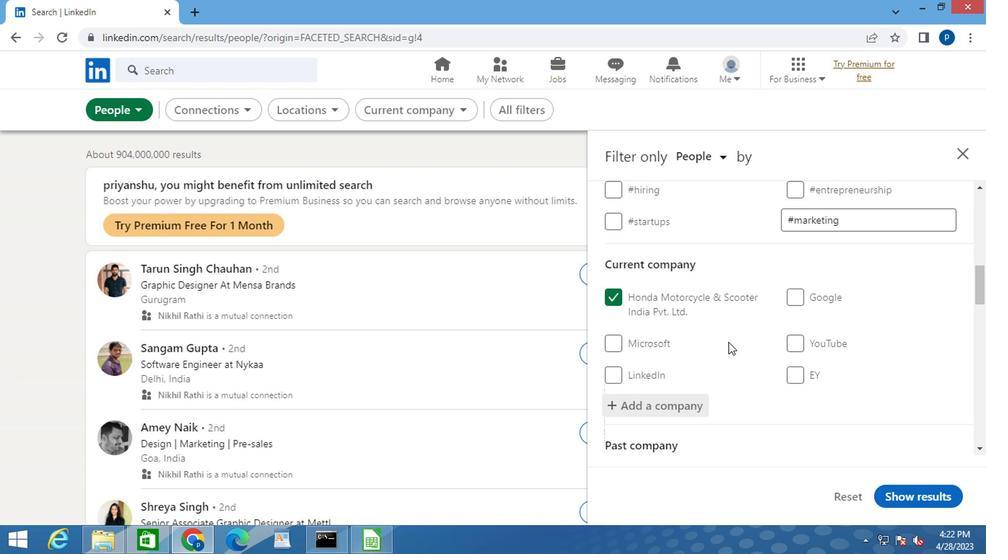 
Action: Mouse scrolled (725, 342) with delta (0, -1)
Screenshot: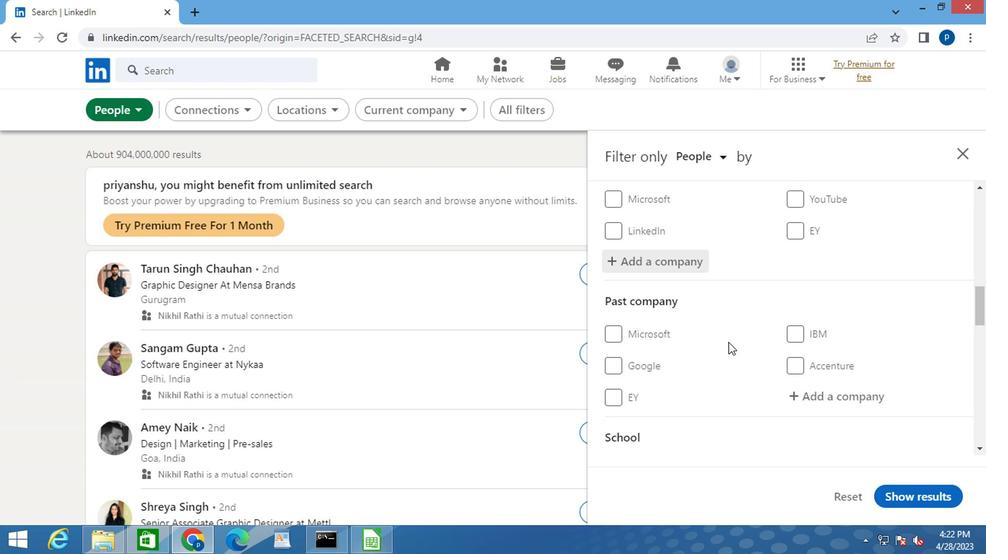 
Action: Mouse scrolled (725, 342) with delta (0, -1)
Screenshot: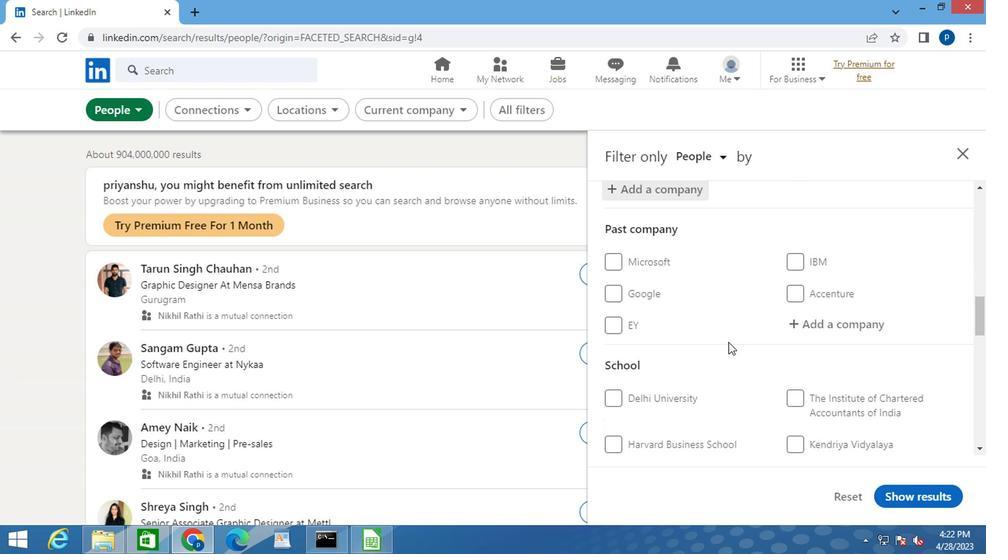 
Action: Mouse moved to (806, 394)
Screenshot: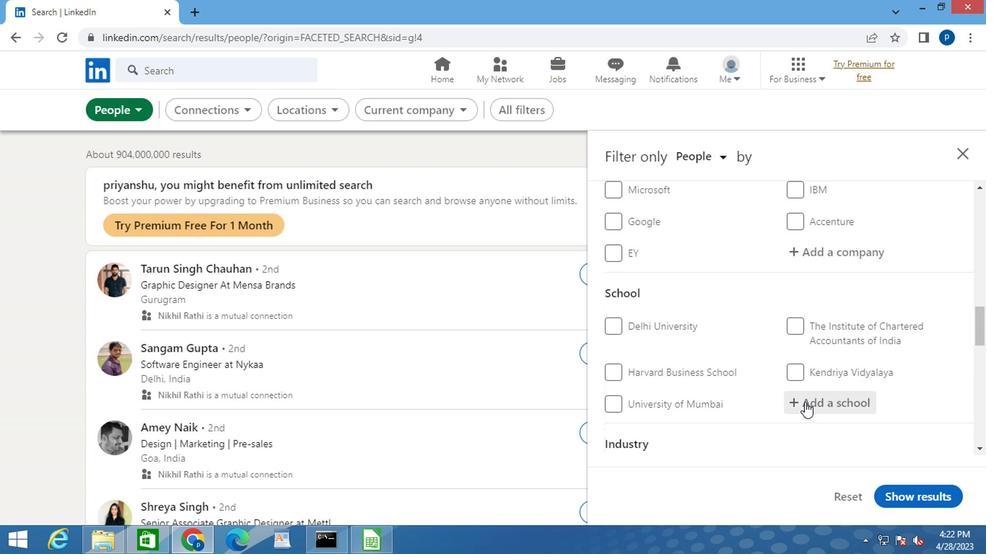 
Action: Mouse scrolled (806, 394) with delta (0, 0)
Screenshot: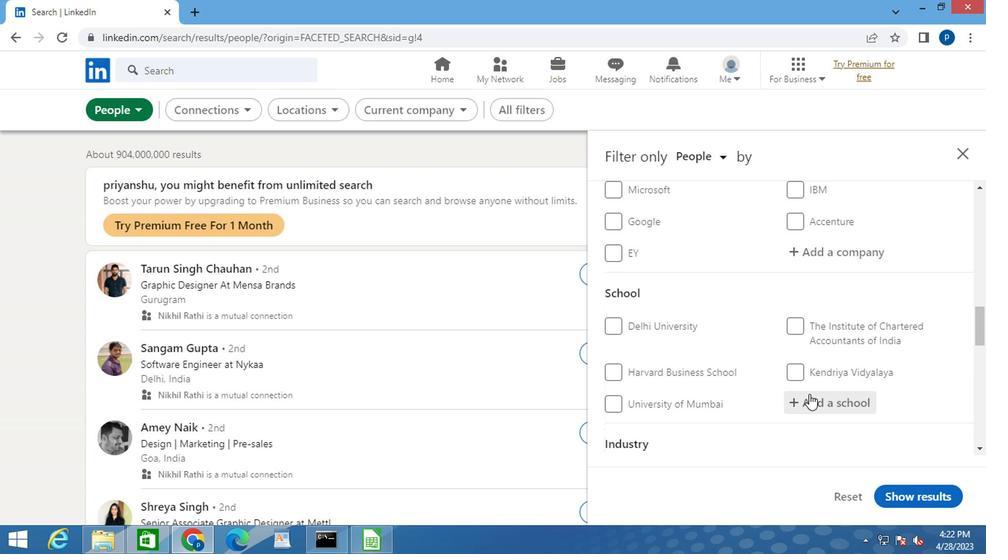 
Action: Mouse moved to (812, 337)
Screenshot: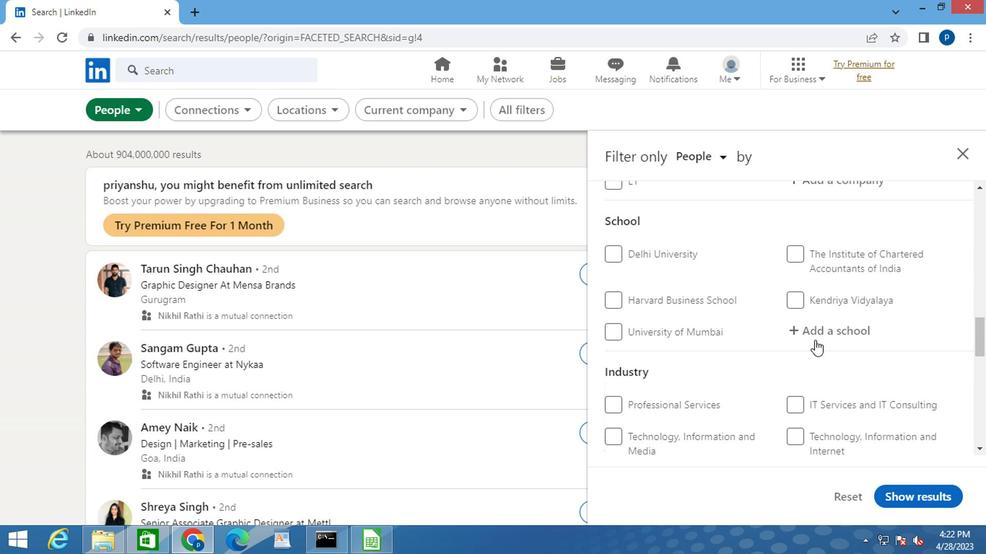 
Action: Mouse pressed left at (812, 337)
Screenshot: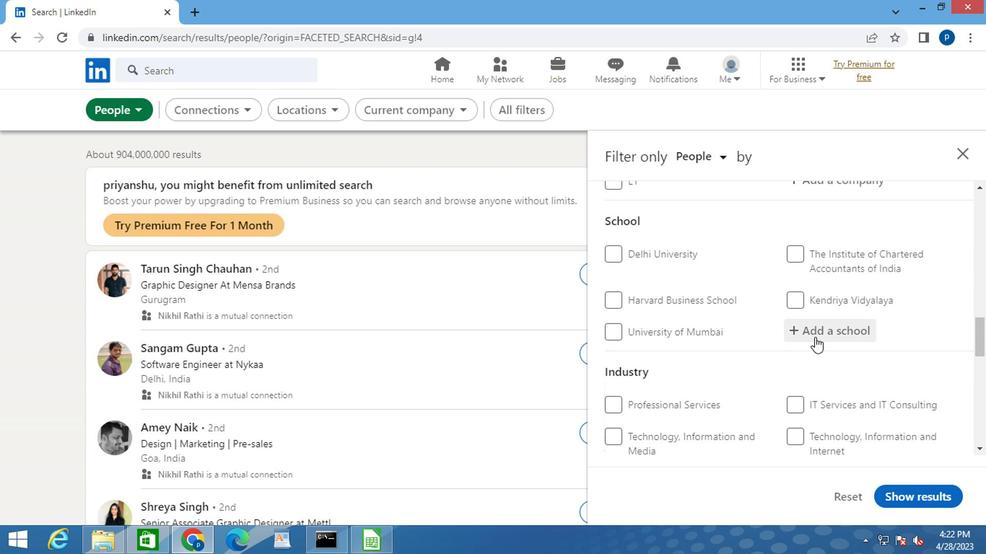 
Action: Mouse moved to (812, 334)
Screenshot: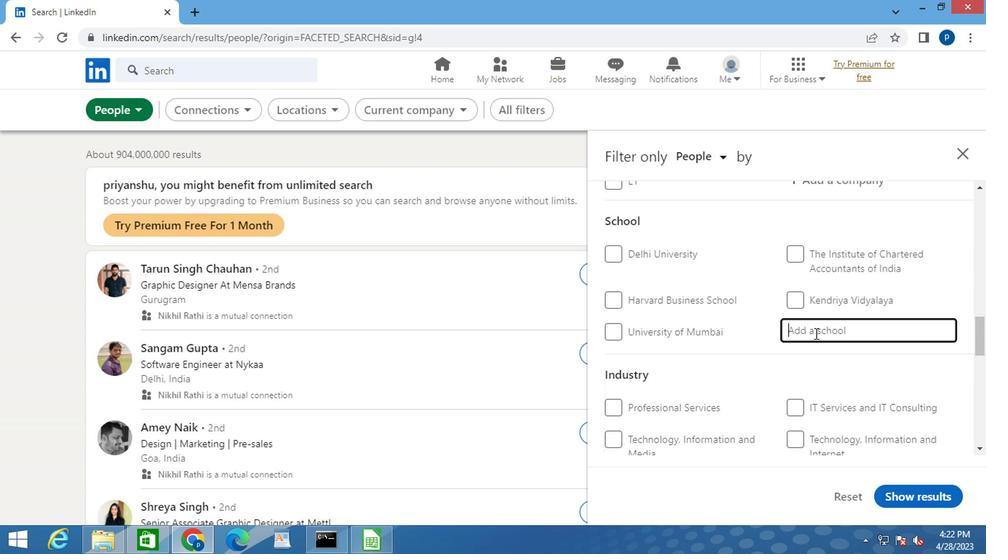
Action: Key pressed <Key.caps_lock>FEROZE<Key.space>
Screenshot: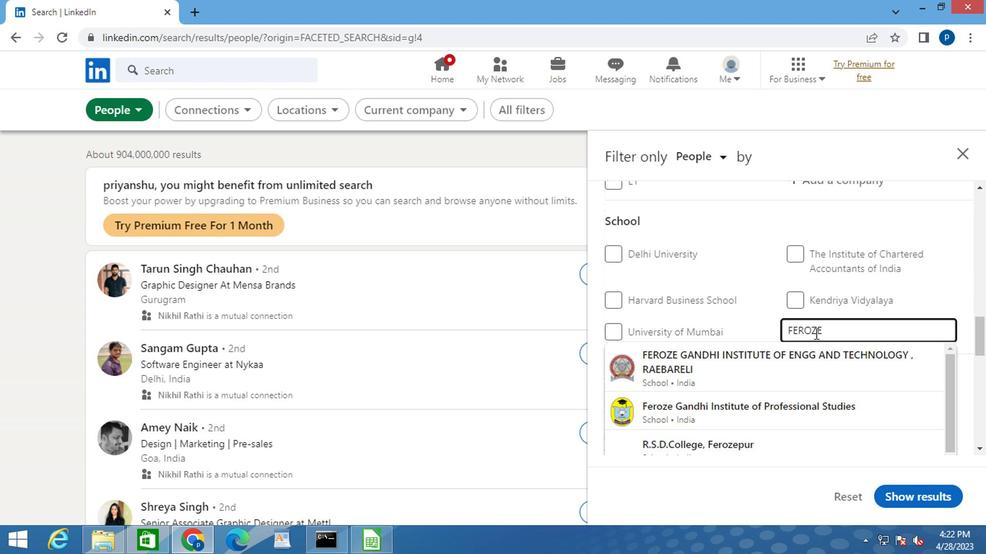 
Action: Mouse moved to (743, 363)
Screenshot: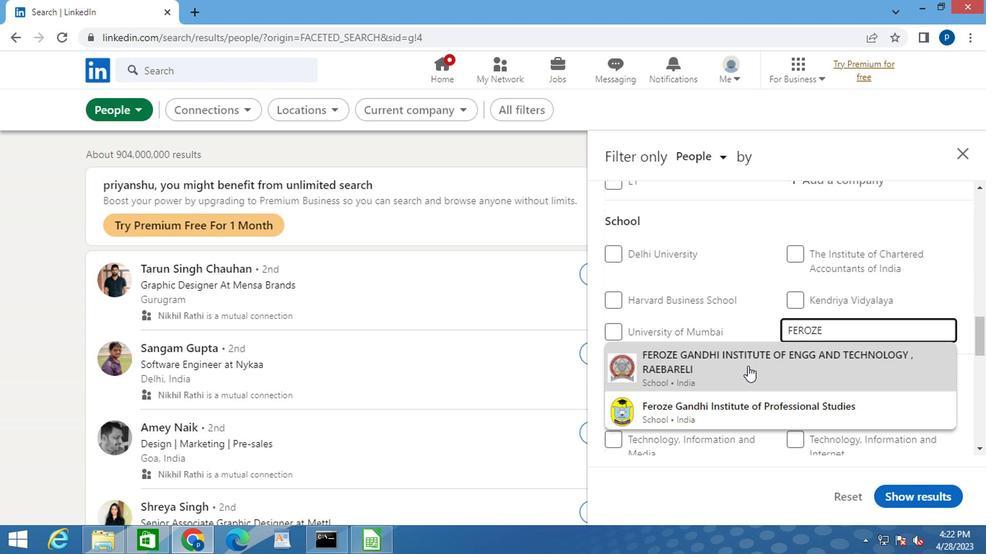 
Action: Mouse pressed left at (743, 363)
Screenshot: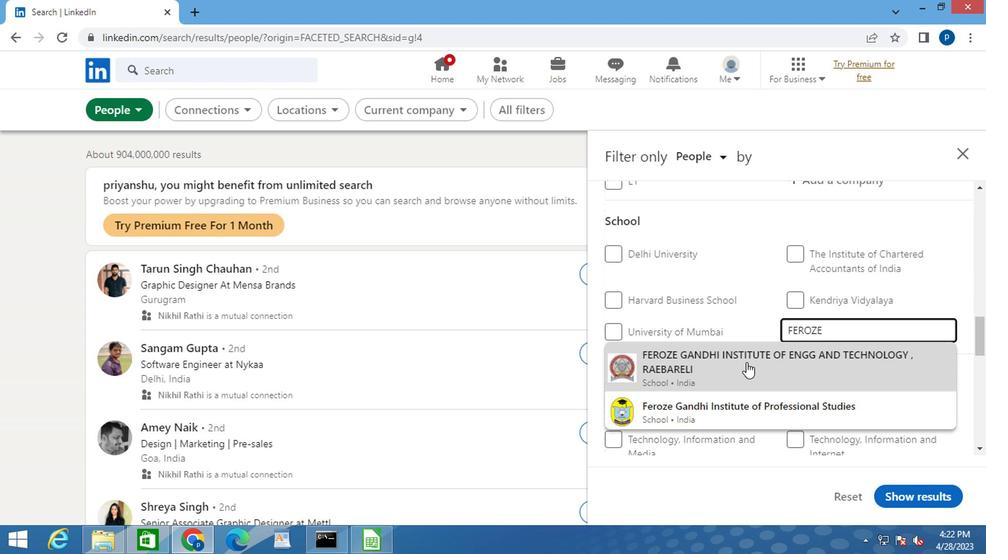 
Action: Mouse moved to (737, 357)
Screenshot: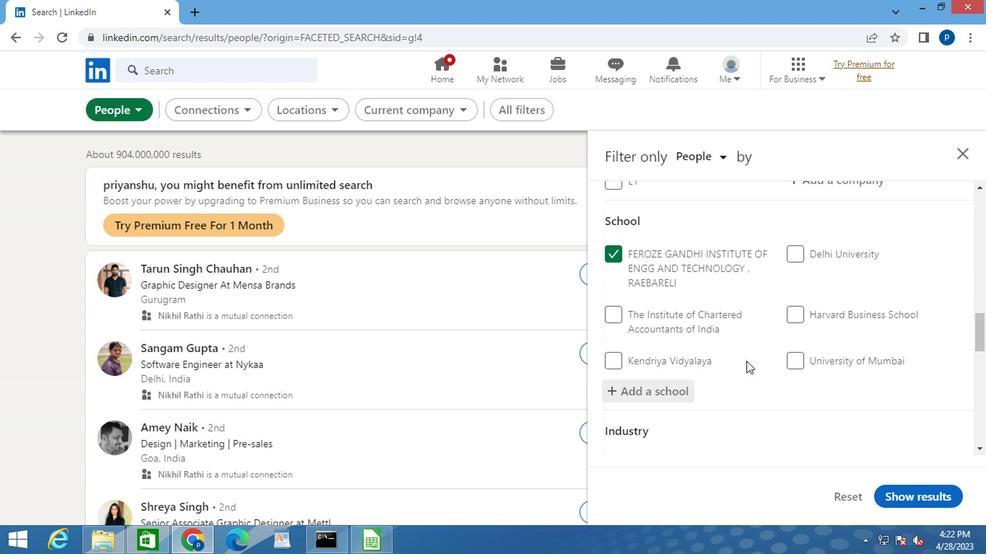 
Action: Mouse scrolled (737, 356) with delta (0, 0)
Screenshot: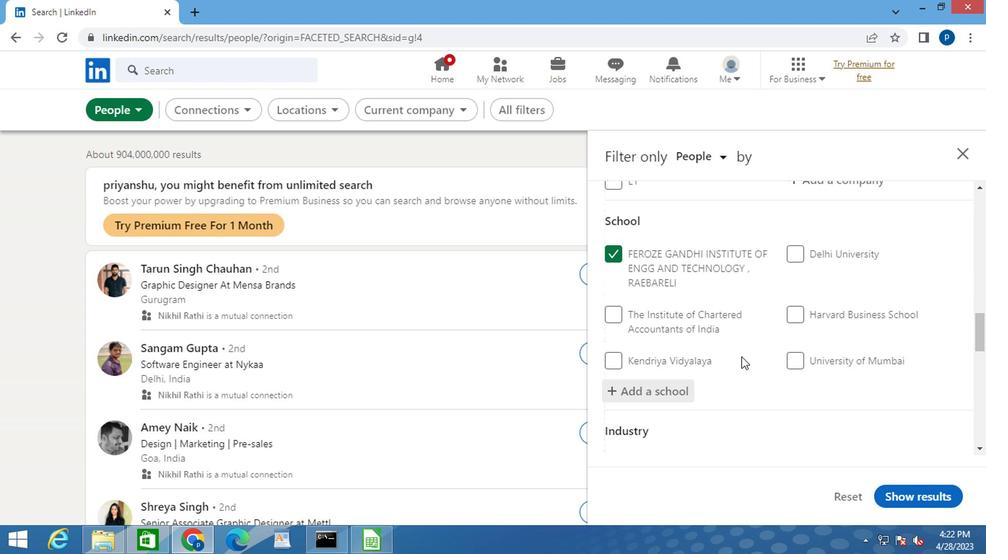 
Action: Mouse scrolled (737, 356) with delta (0, 0)
Screenshot: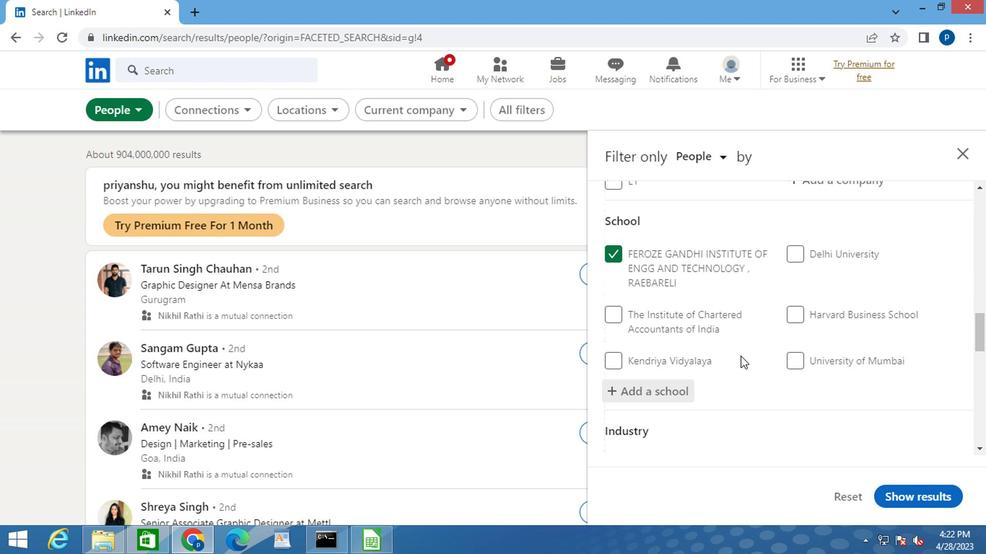 
Action: Mouse scrolled (737, 356) with delta (0, 0)
Screenshot: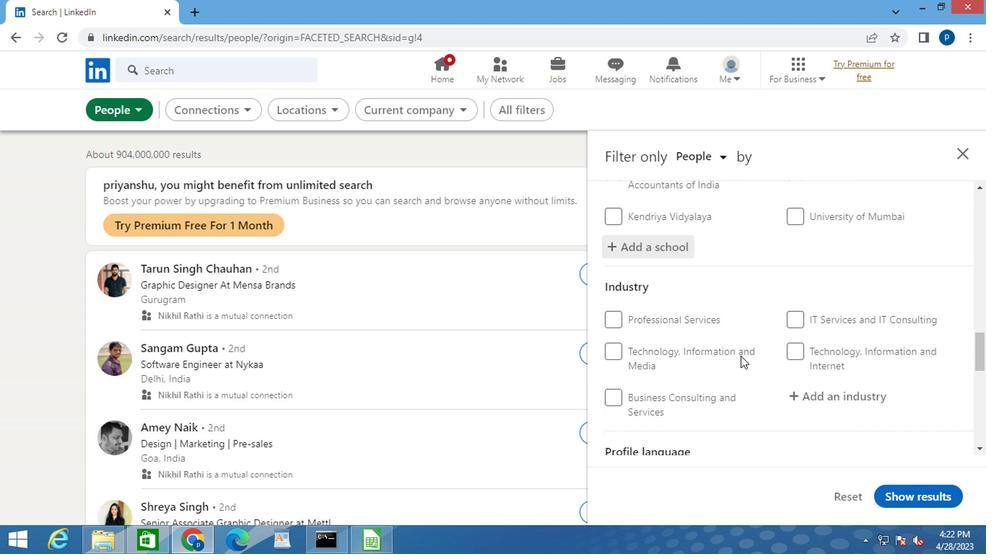 
Action: Mouse moved to (798, 328)
Screenshot: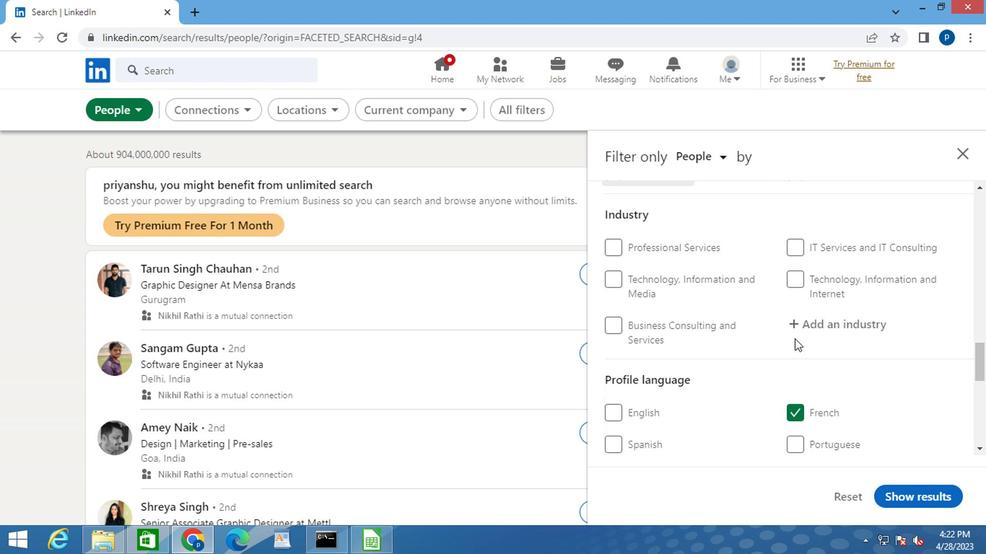 
Action: Mouse pressed left at (798, 328)
Screenshot: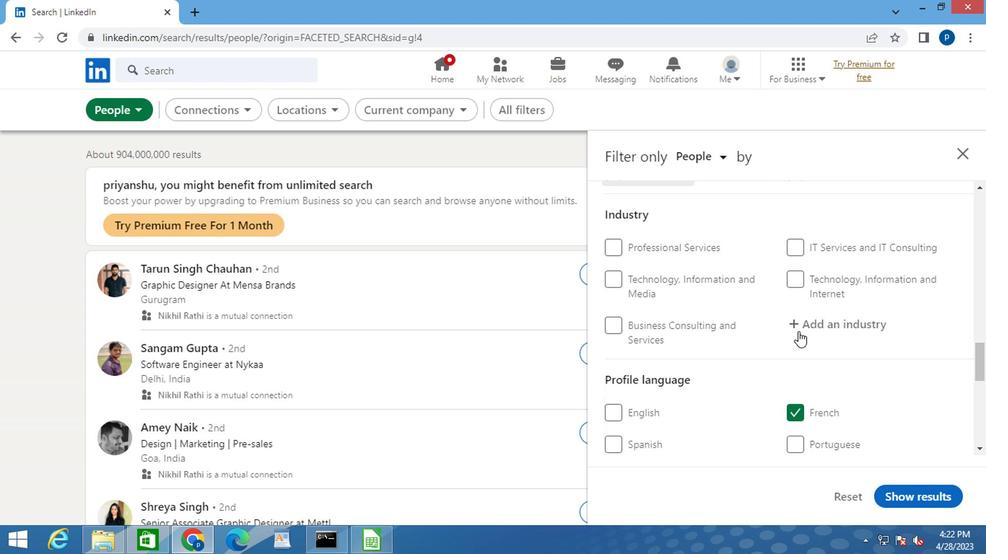 
Action: Key pressed <Key.caps_lock>A<Key.caps_lock>M<Key.backspace><Key.backspace>AMBULANCE
Screenshot: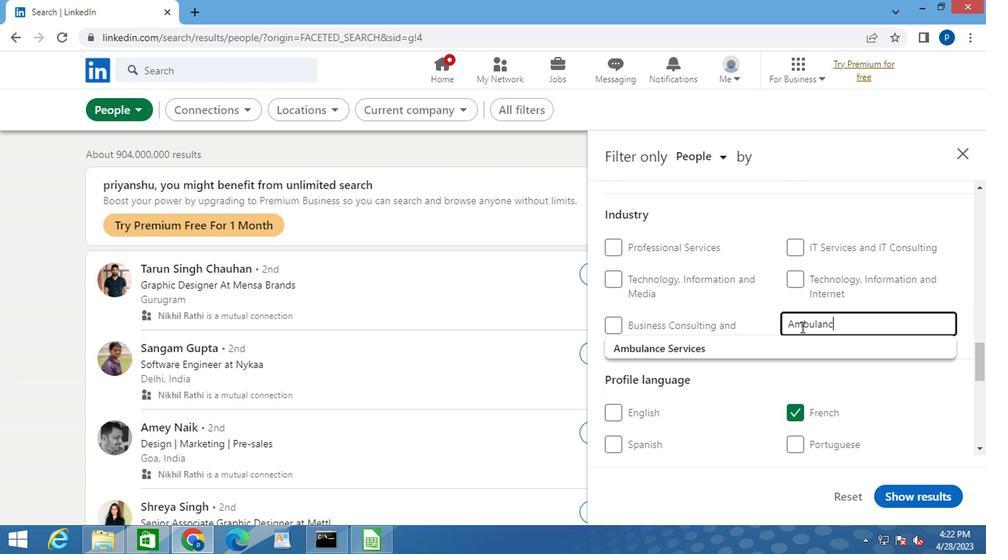 
Action: Mouse moved to (689, 345)
Screenshot: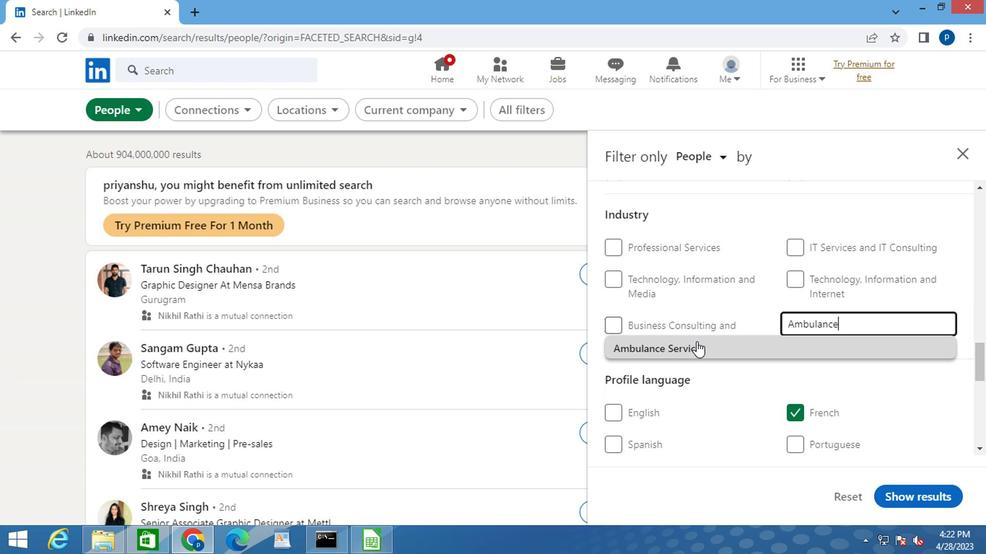 
Action: Mouse pressed left at (689, 345)
Screenshot: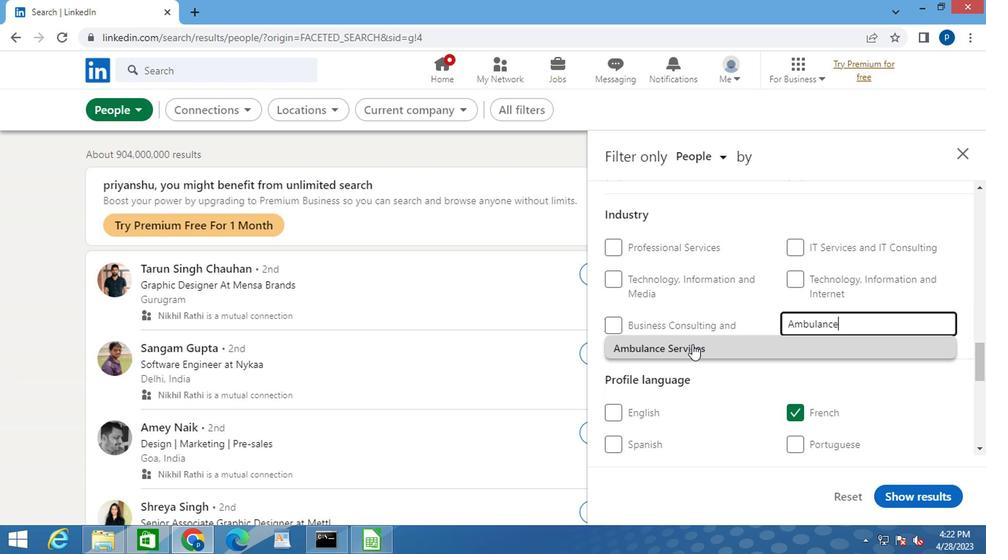 
Action: Mouse scrolled (689, 344) with delta (0, -1)
Screenshot: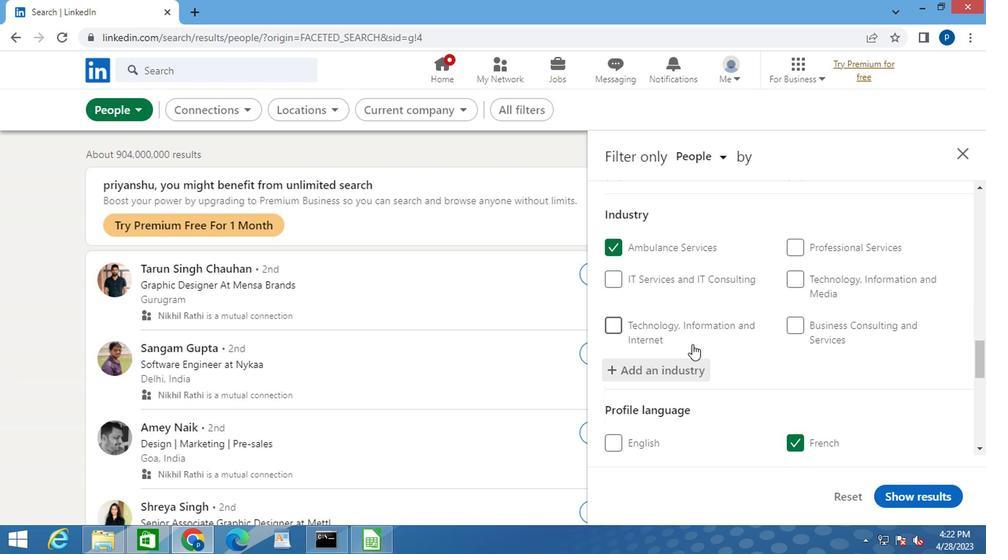 
Action: Mouse scrolled (689, 344) with delta (0, -1)
Screenshot: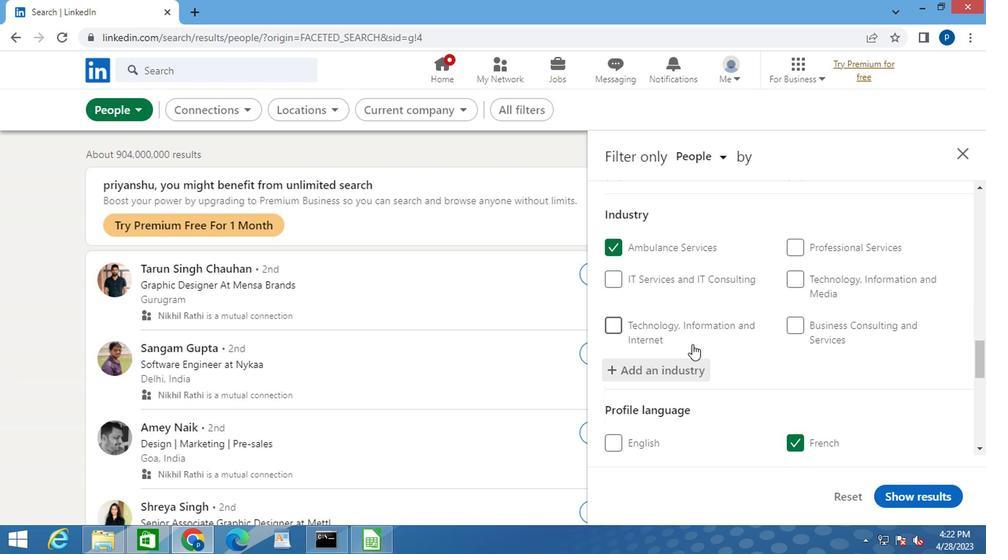 
Action: Mouse moved to (687, 322)
Screenshot: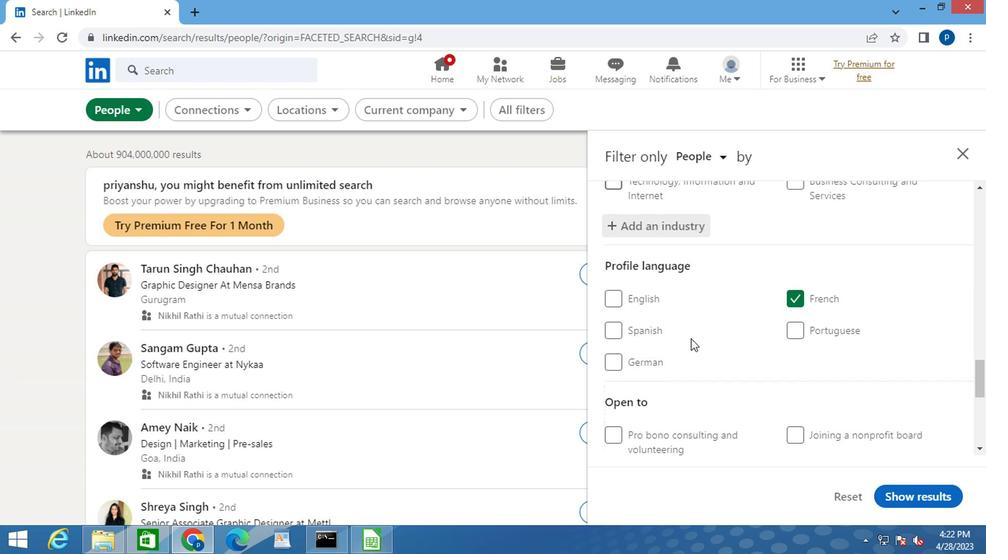 
Action: Mouse scrolled (687, 321) with delta (0, -1)
Screenshot: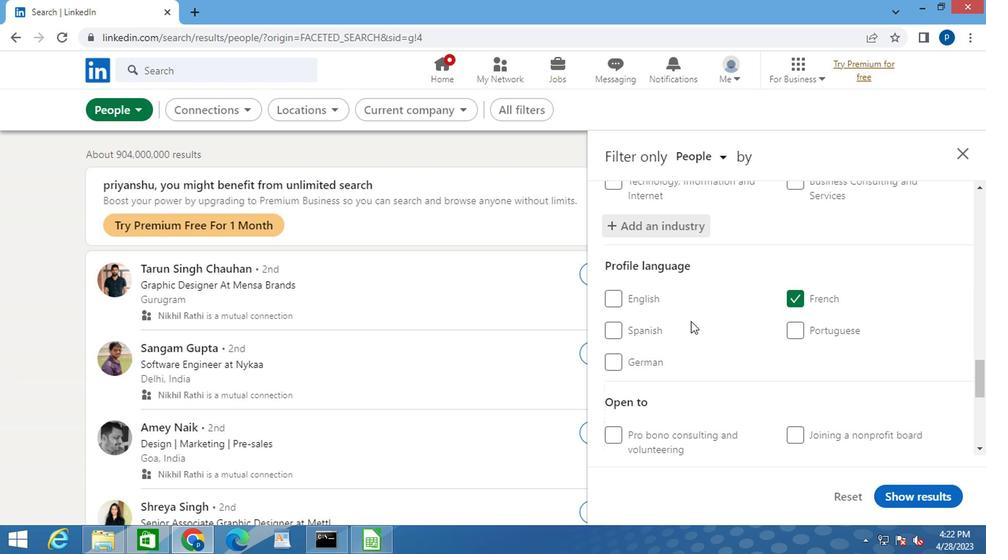
Action: Mouse moved to (691, 321)
Screenshot: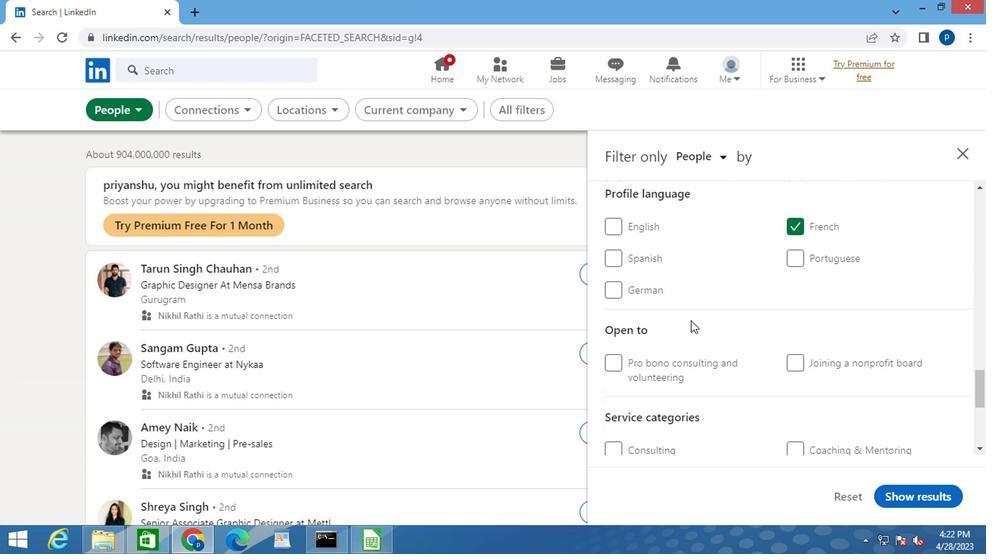 
Action: Mouse scrolled (691, 321) with delta (0, 0)
Screenshot: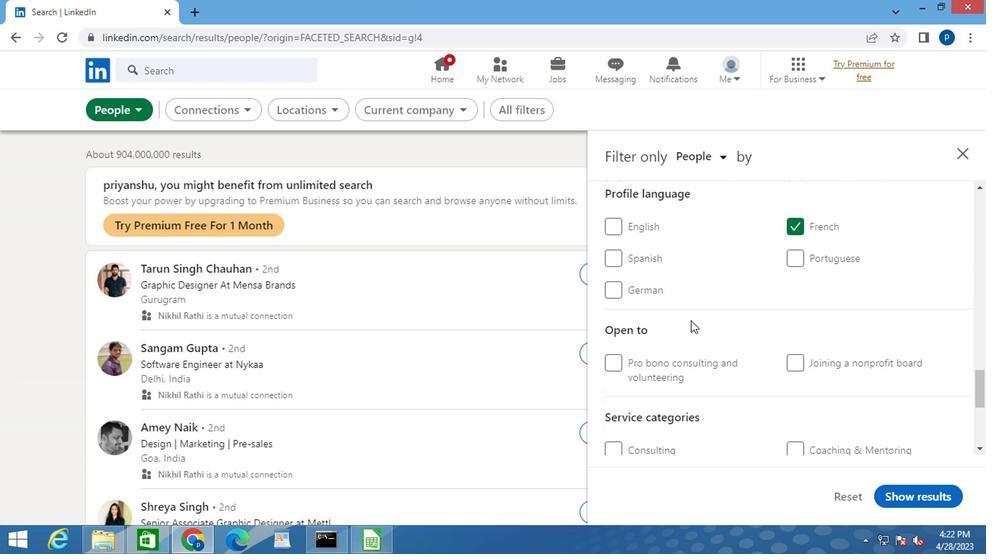 
Action: Mouse scrolled (691, 321) with delta (0, 0)
Screenshot: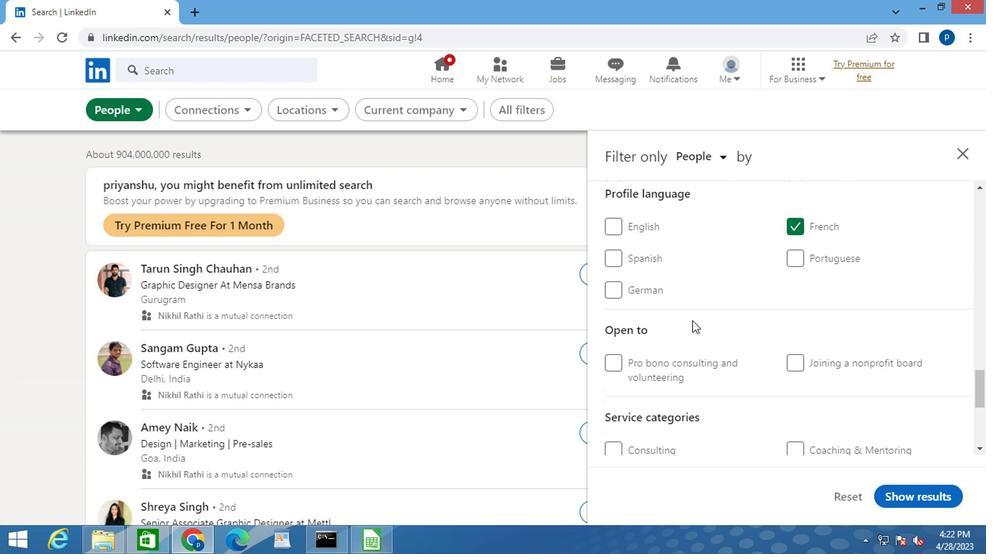 
Action: Mouse moved to (805, 362)
Screenshot: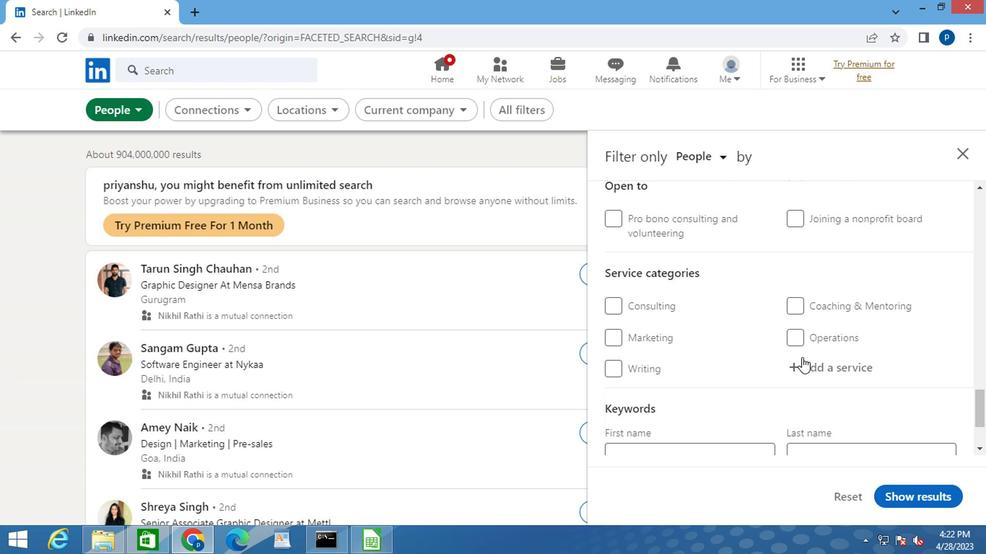 
Action: Mouse pressed left at (805, 362)
Screenshot: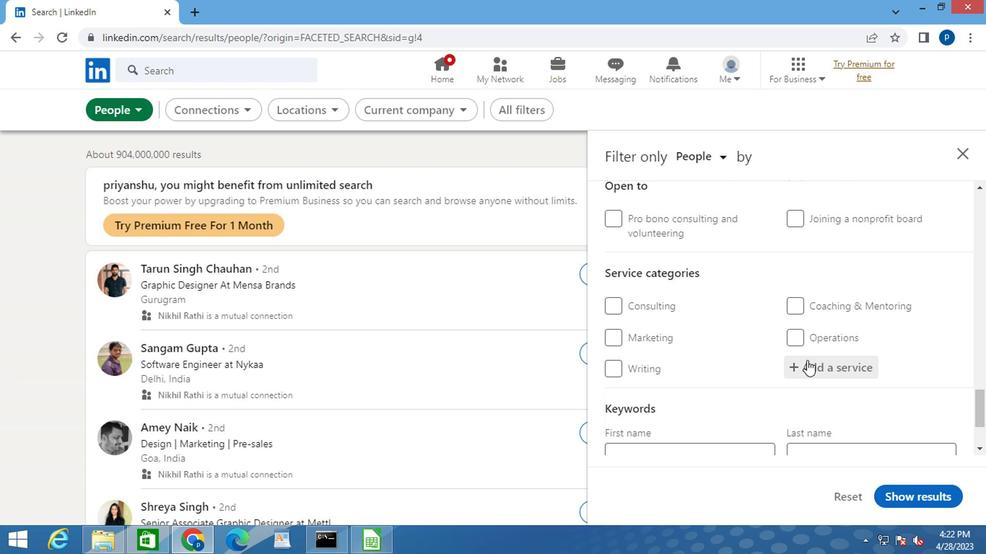
Action: Mouse moved to (806, 363)
Screenshot: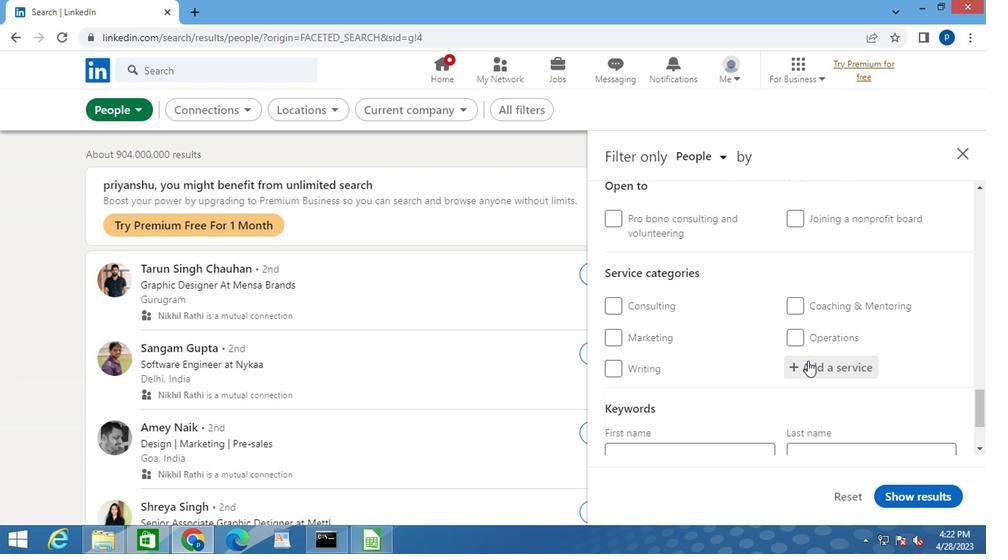 
Action: Key pressed <Key.caps_lock>
Screenshot: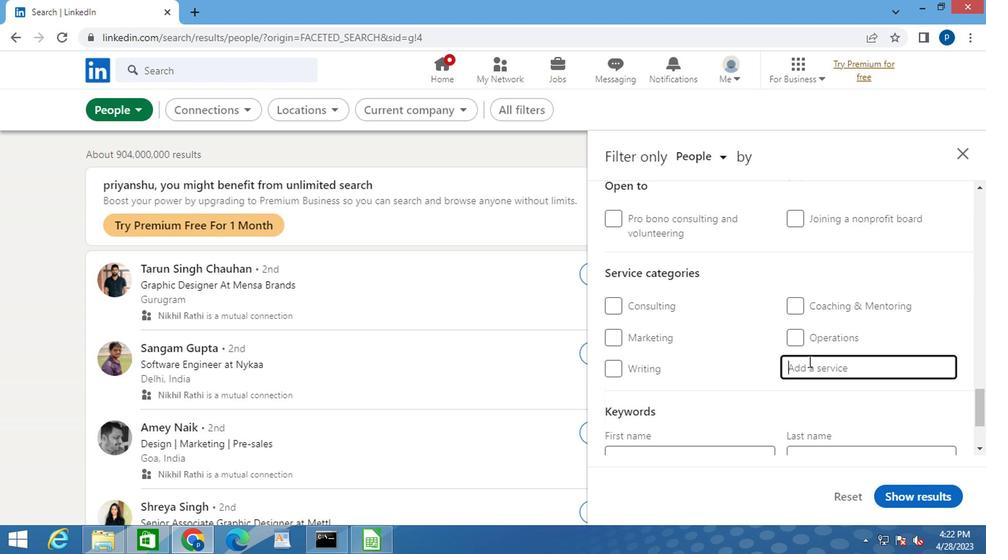 
Action: Mouse moved to (806, 363)
Screenshot: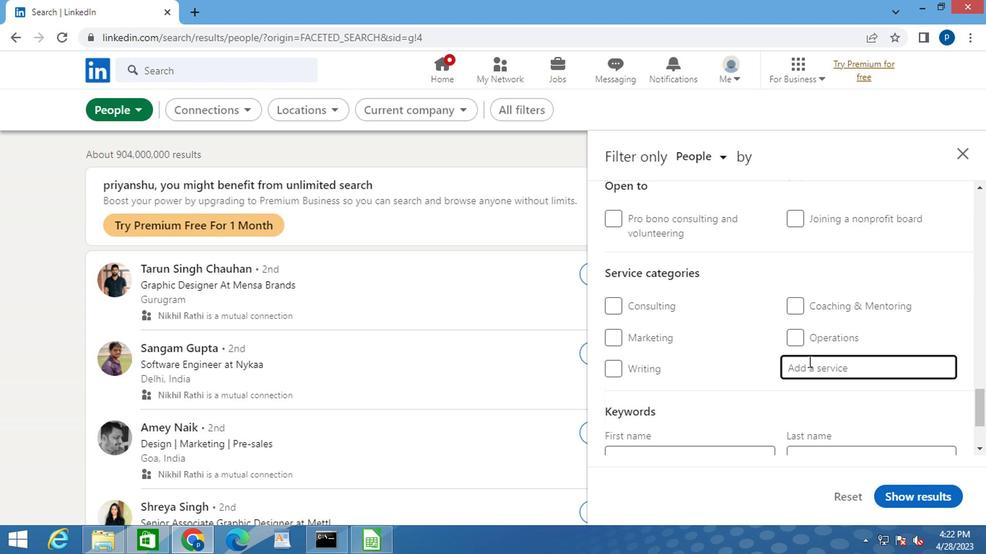 
Action: Key pressed M<Key.caps_lock>ARKETING<Key.space>
Screenshot: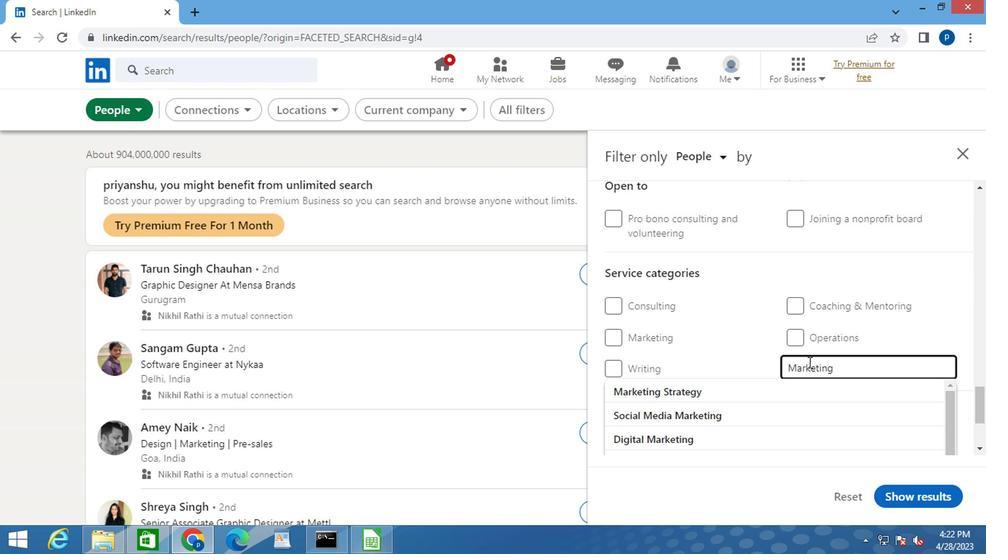 
Action: Mouse moved to (753, 386)
Screenshot: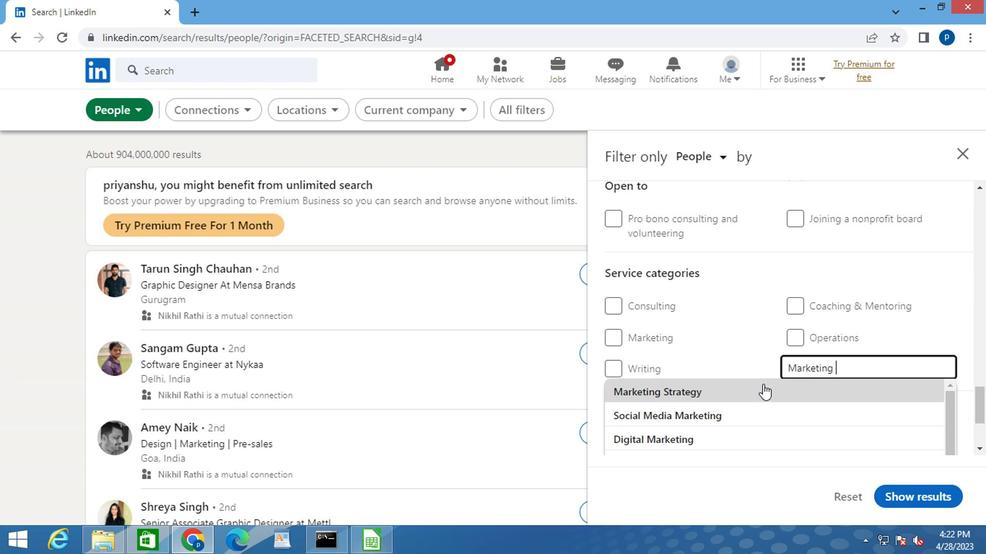 
Action: Mouse scrolled (753, 386) with delta (0, 0)
Screenshot: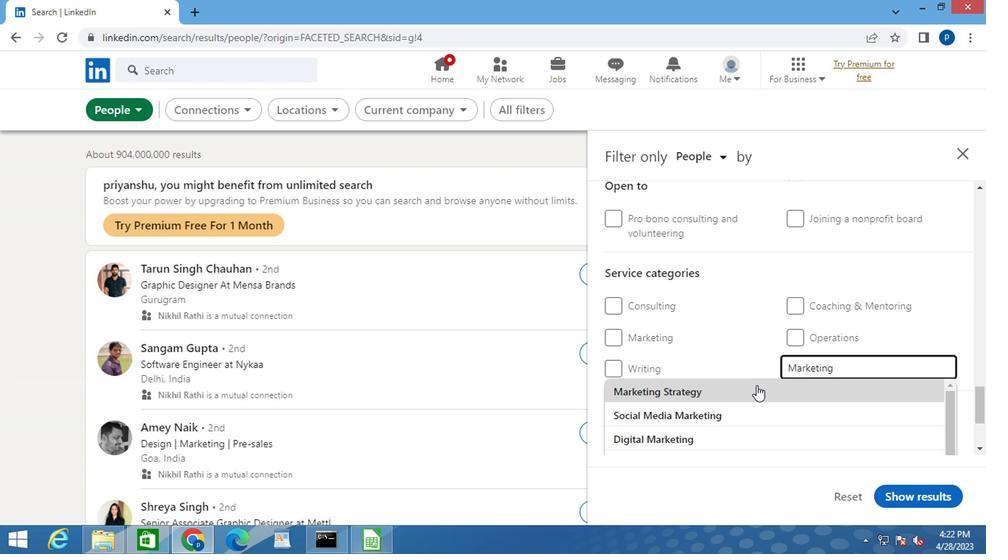 
Action: Mouse moved to (737, 386)
Screenshot: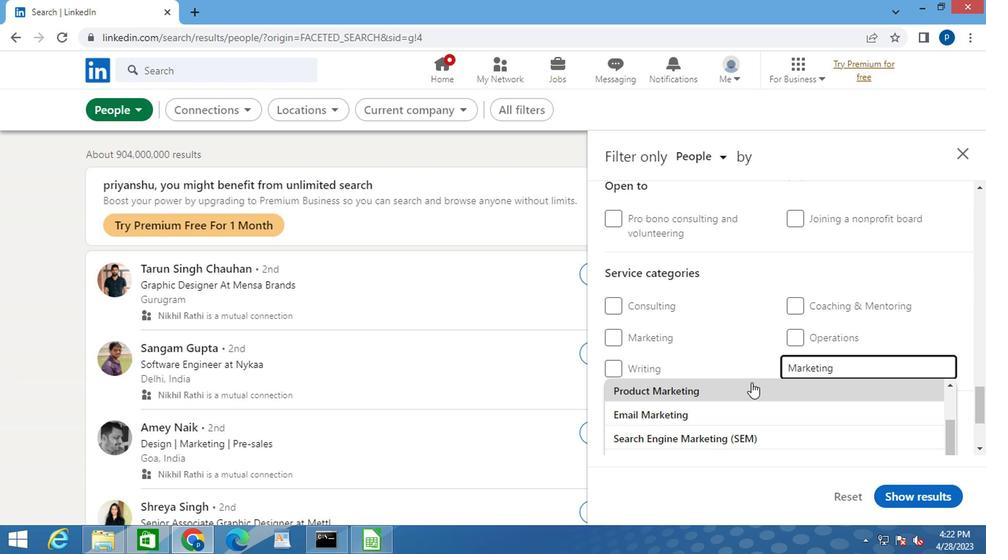 
Action: Mouse scrolled (737, 386) with delta (0, 0)
Screenshot: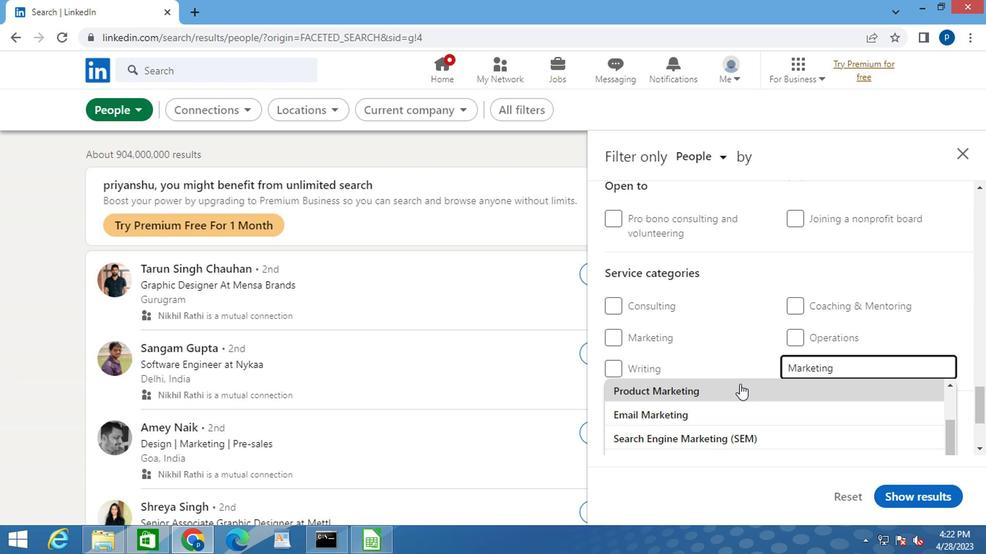 
Action: Mouse moved to (749, 332)
Screenshot: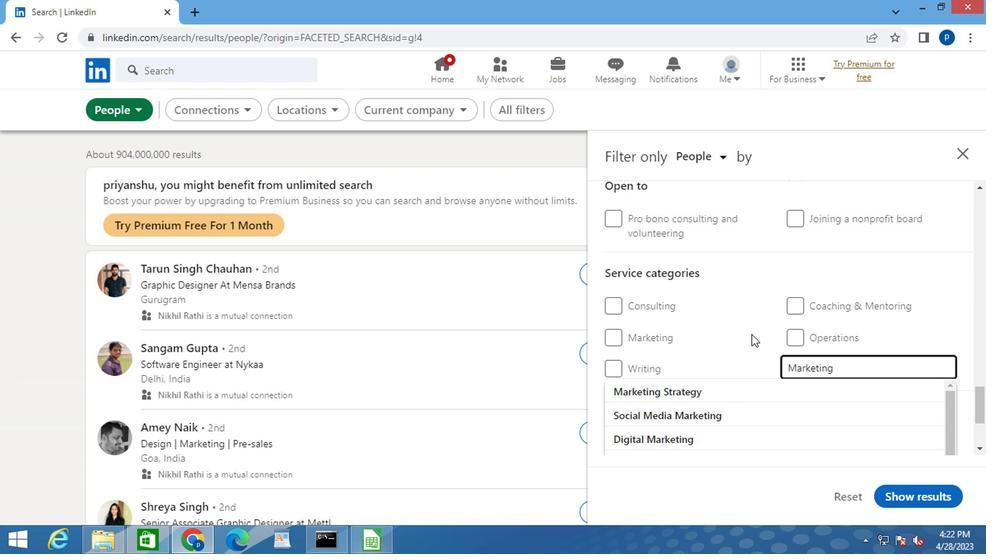 
Action: Mouse pressed left at (749, 332)
Screenshot: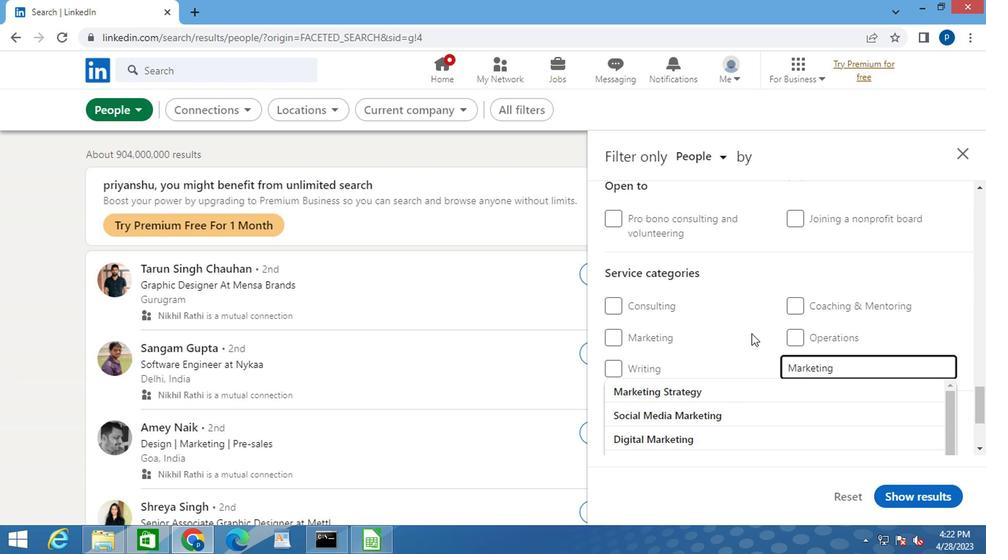 
Action: Mouse scrolled (749, 331) with delta (0, -1)
Screenshot: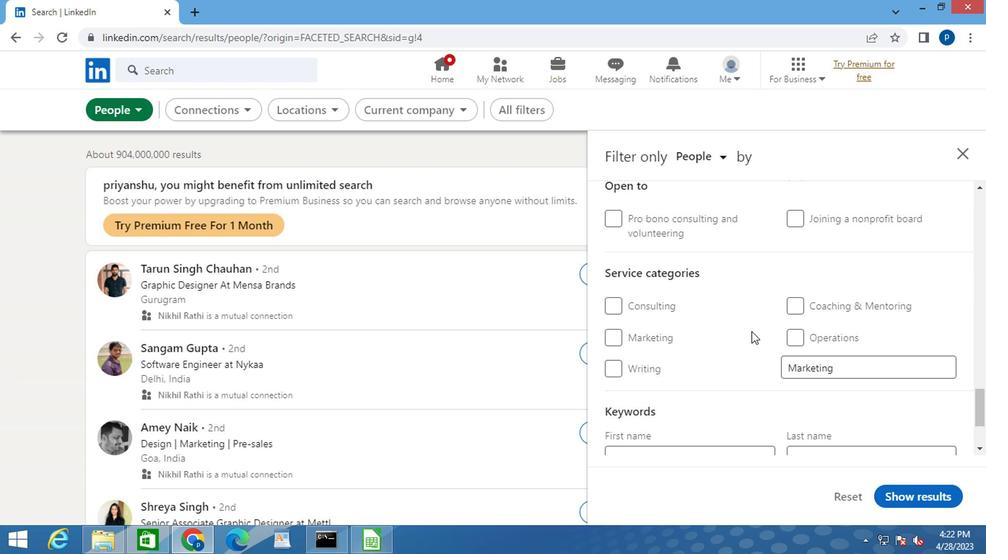 
Action: Mouse moved to (721, 315)
Screenshot: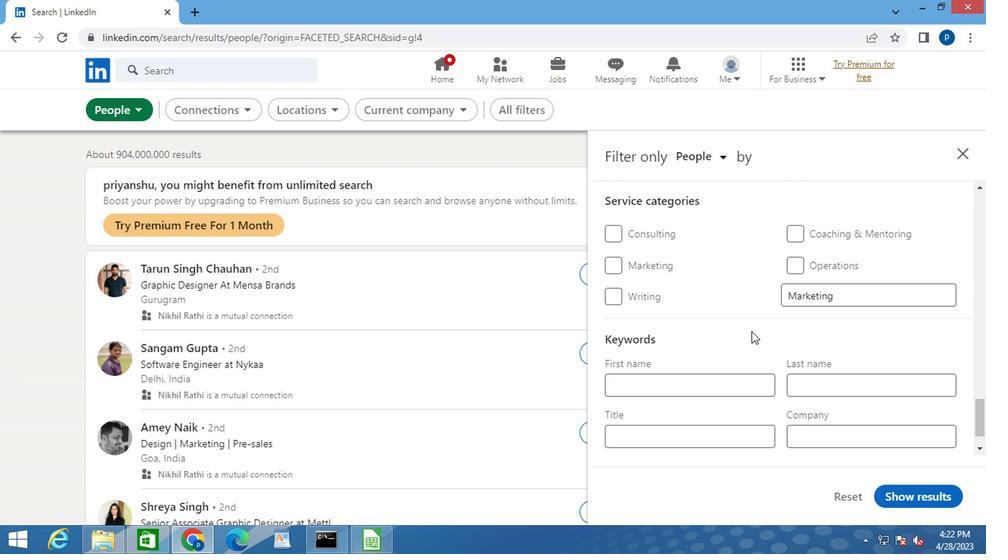 
Action: Mouse scrolled (721, 314) with delta (0, -1)
Screenshot: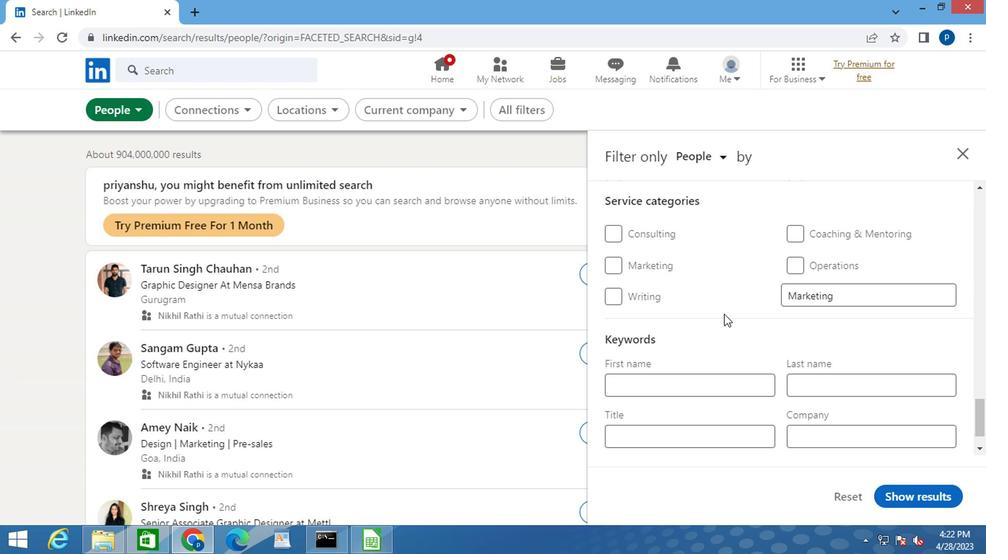 
Action: Mouse scrolled (721, 314) with delta (0, -1)
Screenshot: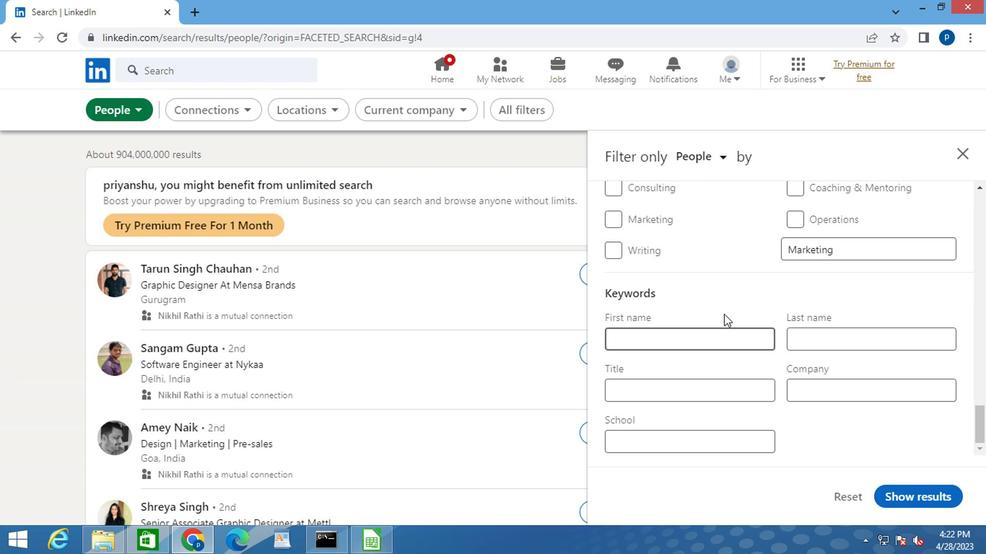 
Action: Mouse moved to (643, 398)
Screenshot: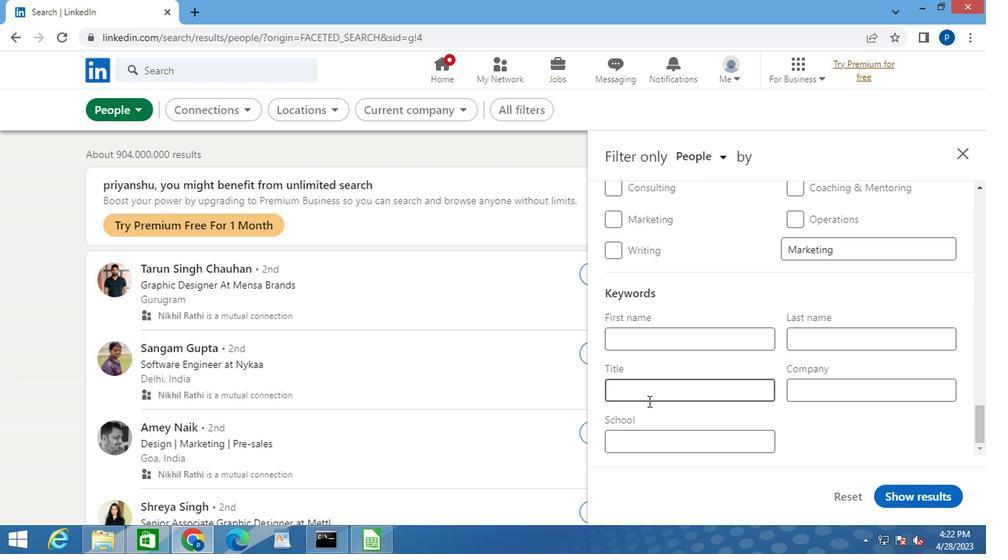 
Action: Mouse pressed left at (643, 398)
Screenshot: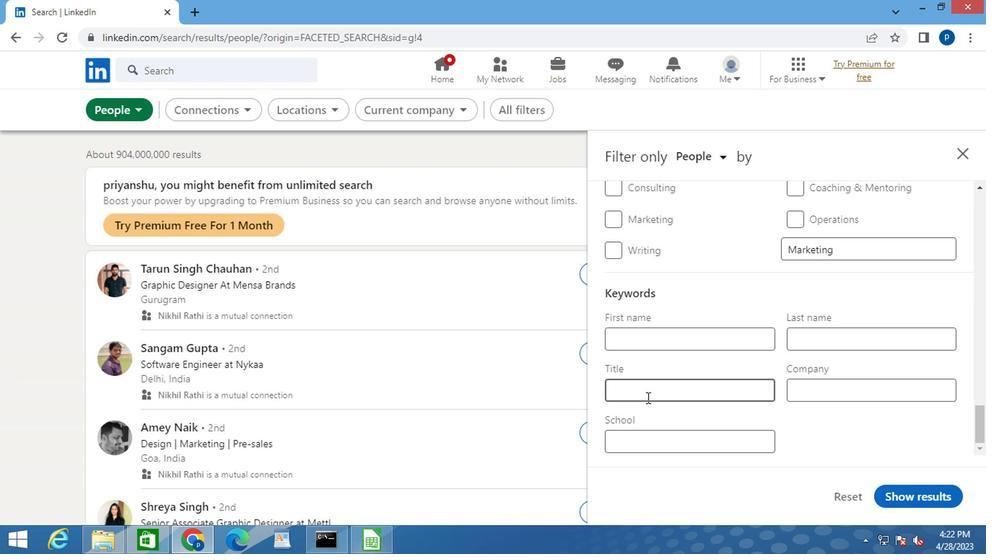 
Action: Key pressed <Key.caps_lock>C<Key.caps_lock>HIEF<Key.space><Key.caps_lock>E<Key.caps_lock>XECUT<Key.caps_lock>O<Key.caps_lock>FFICER<Key.space>
Screenshot: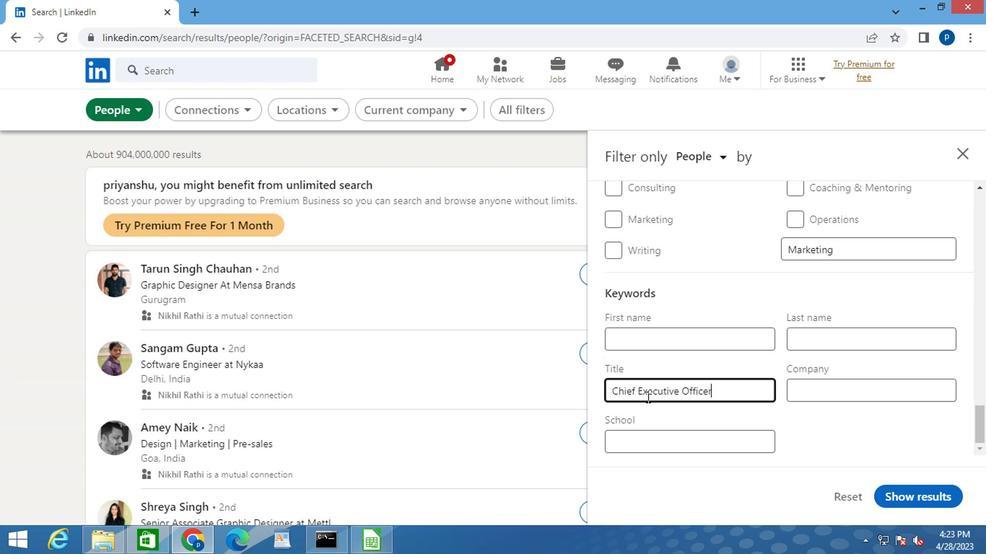 
Action: Mouse moved to (942, 500)
Screenshot: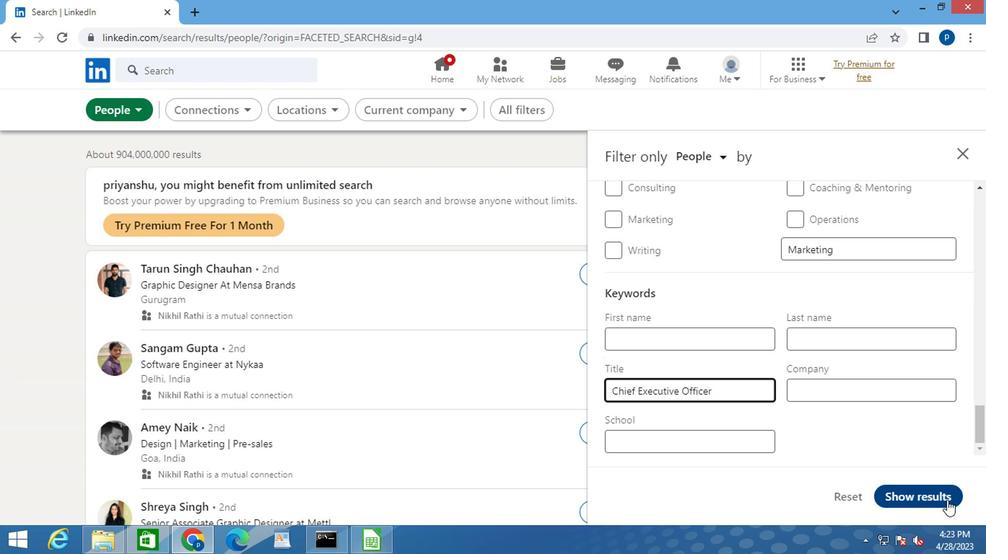 
Action: Mouse pressed left at (942, 500)
Screenshot: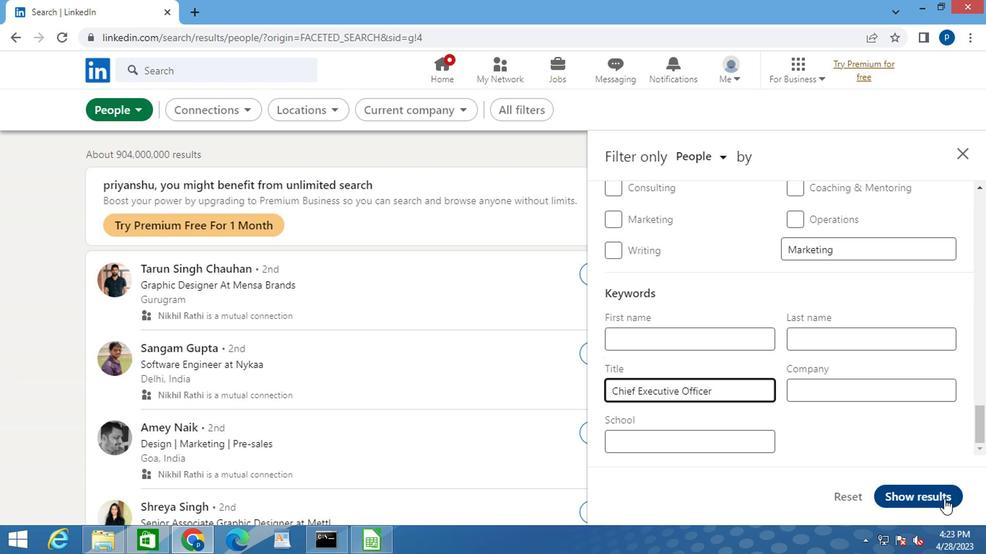 
